 Task: Look for space in Wasco, United States from 26th August, 2023 to 10th September, 2023 for 6 adults, 2 children in price range Rs.10000 to Rs.15000. Place can be entire place or shared room with 6 bedrooms having 6 beds and 6 bathrooms. Property type can be house, flat, guest house. Amenities needed are: wifi, TV, free parkinig on premises, gym, breakfast. Booking option can be shelf check-in. Required host language is English.
Action: Mouse moved to (417, 104)
Screenshot: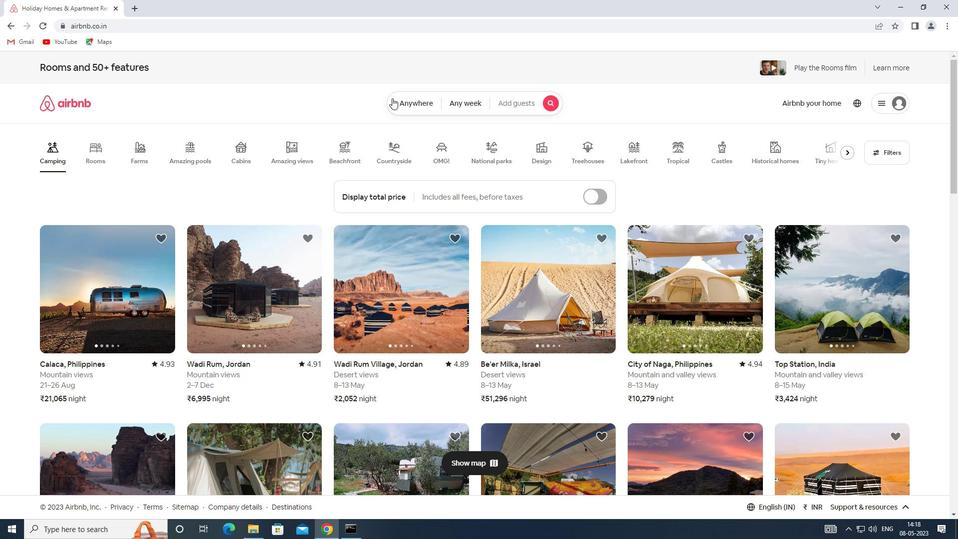 
Action: Mouse pressed left at (417, 104)
Screenshot: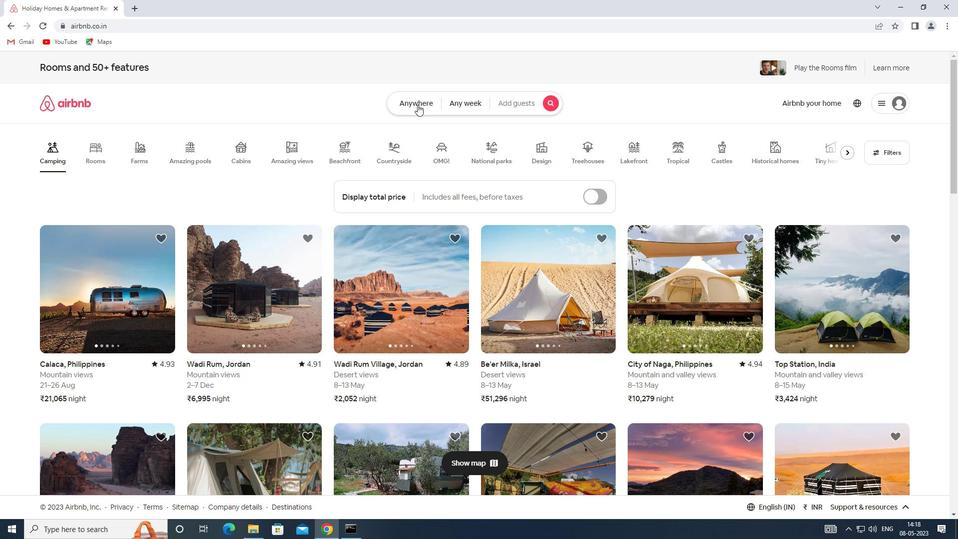
Action: Mouse moved to (318, 139)
Screenshot: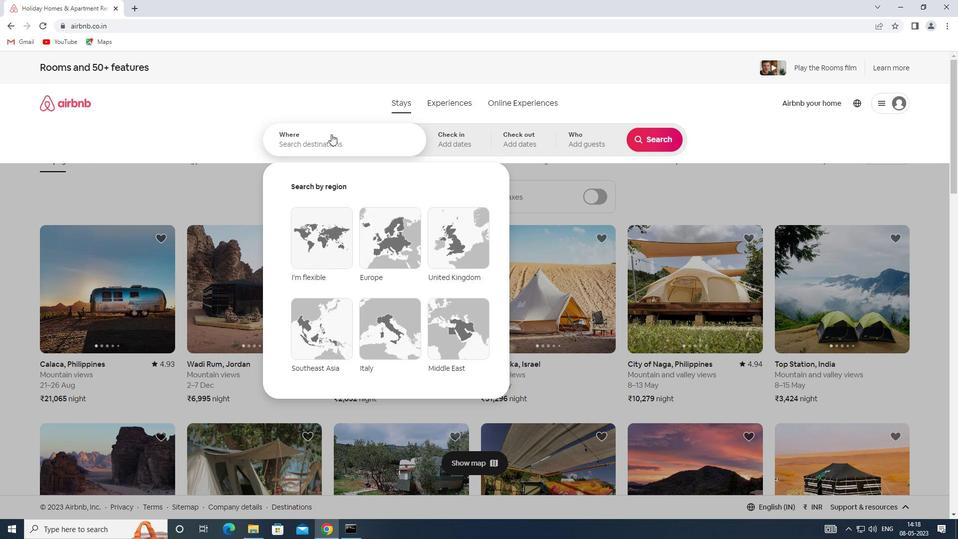 
Action: Mouse pressed left at (318, 139)
Screenshot: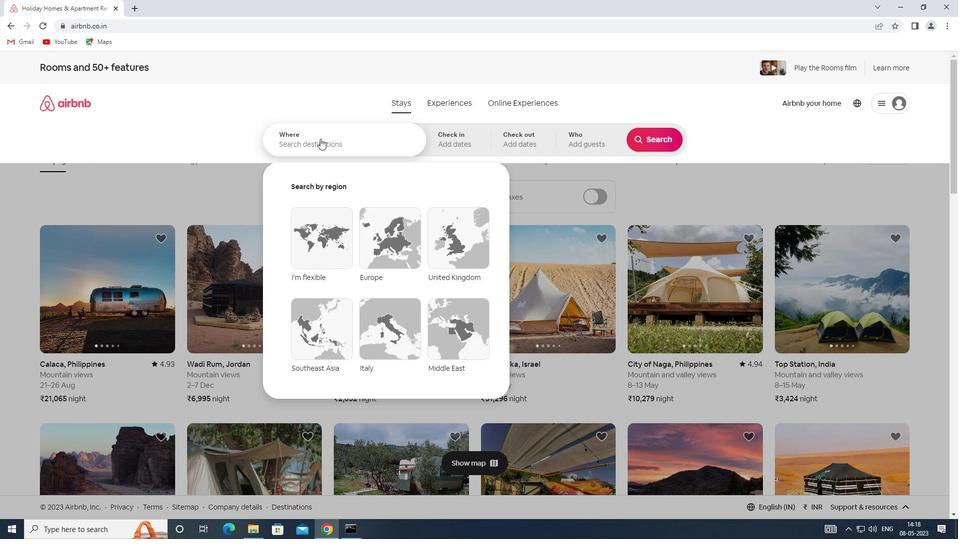 
Action: Key pressed <Key.shift>SPACE<Key.space>IN<Key.space><Key.shift>WASCO,<Key.shift>UNITED<Key.space>N<Key.backspace><Key.space><Key.backspace><Key.shift>STATES
Screenshot: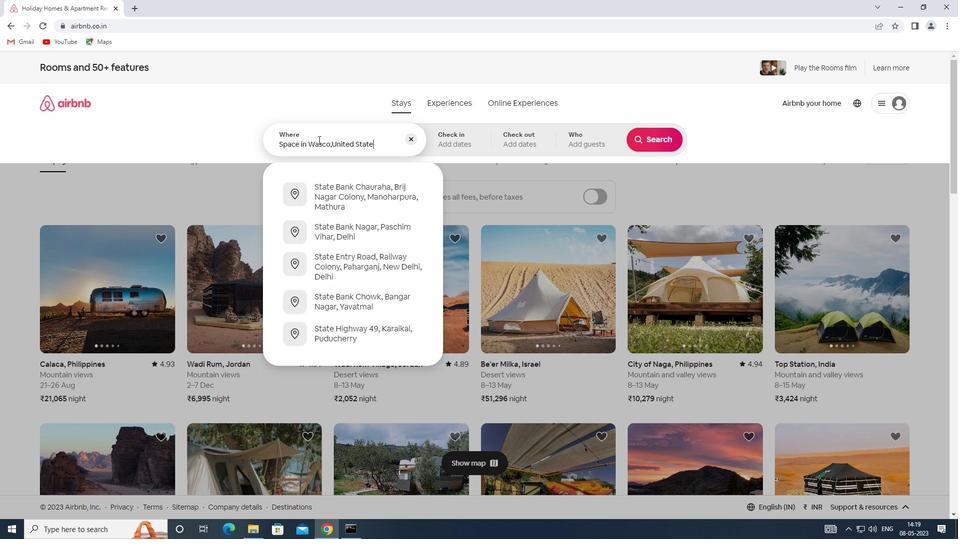 
Action: Mouse moved to (456, 147)
Screenshot: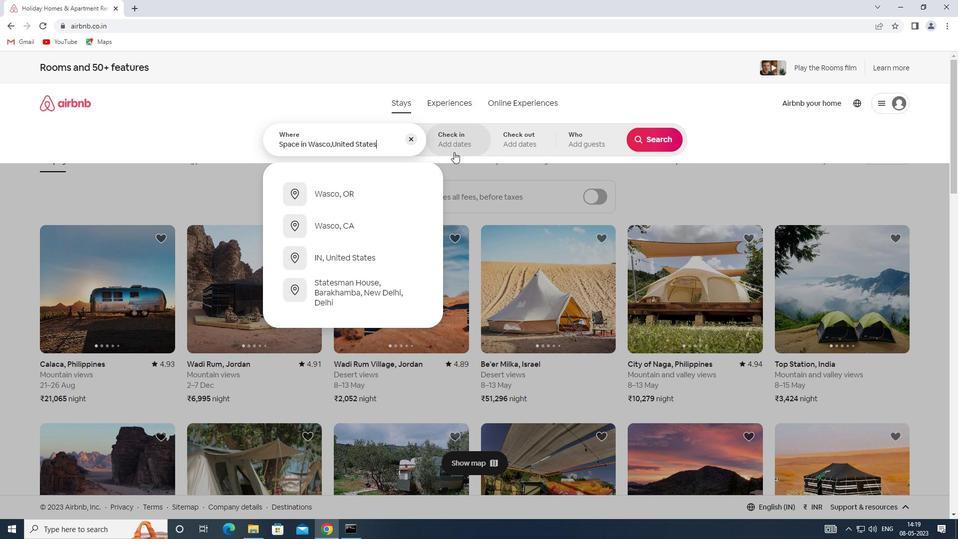 
Action: Mouse pressed left at (456, 147)
Screenshot: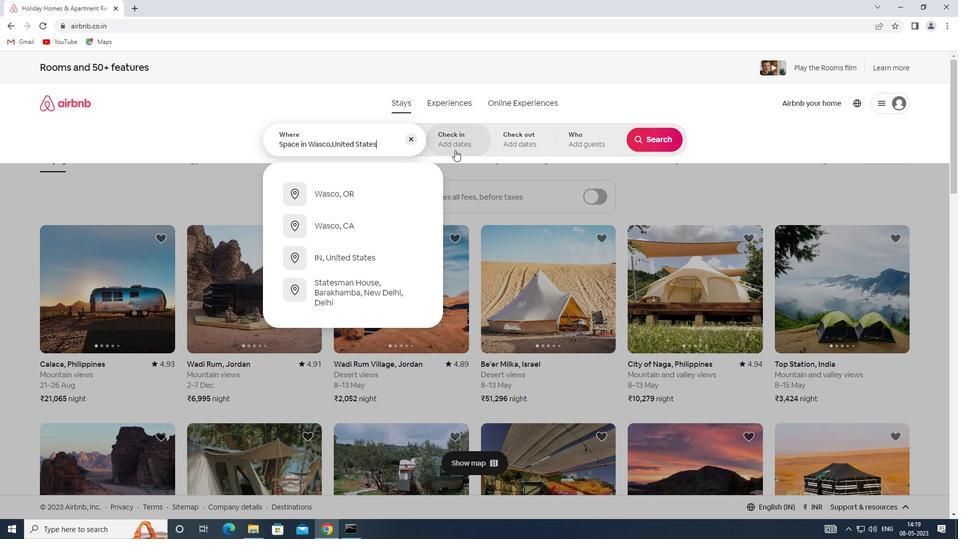 
Action: Mouse moved to (653, 222)
Screenshot: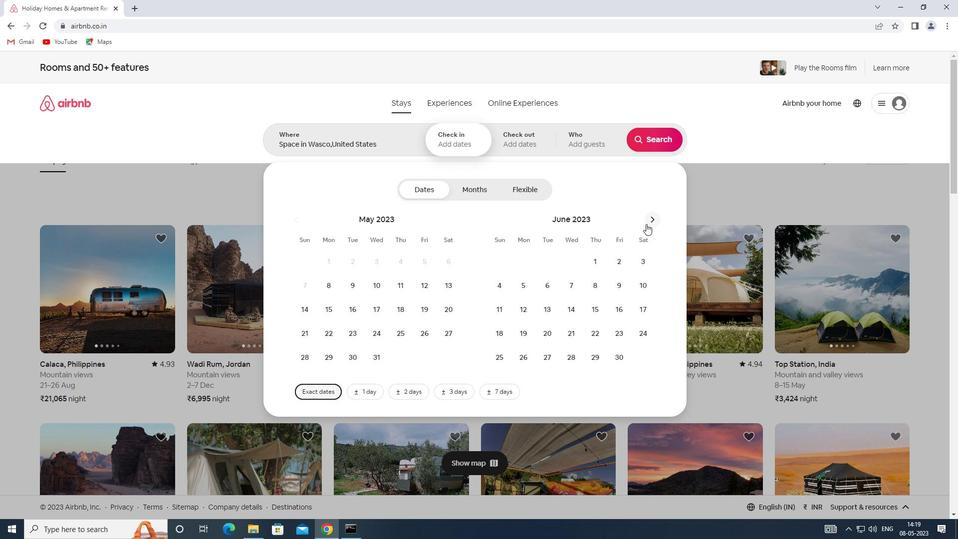 
Action: Mouse pressed left at (653, 222)
Screenshot: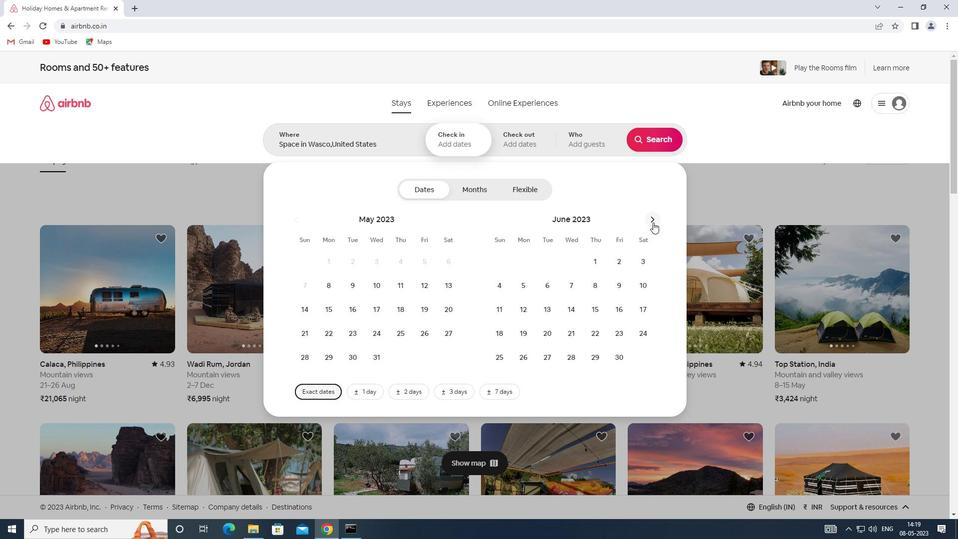 
Action: Mouse pressed left at (653, 222)
Screenshot: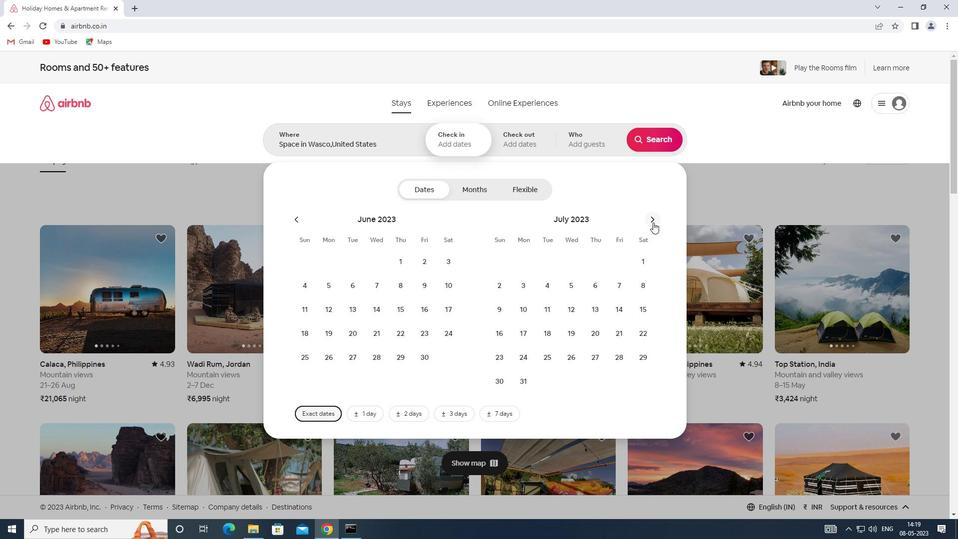 
Action: Mouse moved to (636, 337)
Screenshot: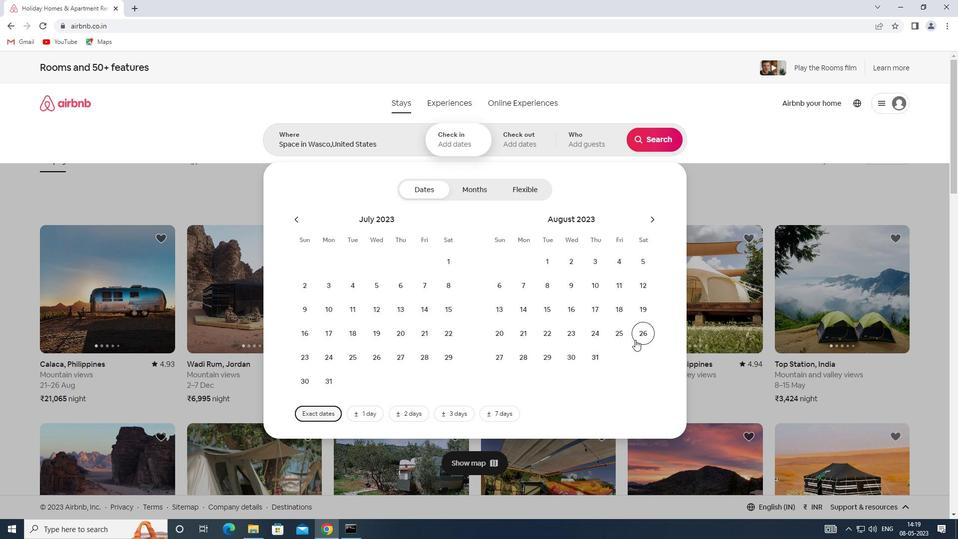 
Action: Mouse pressed left at (636, 337)
Screenshot: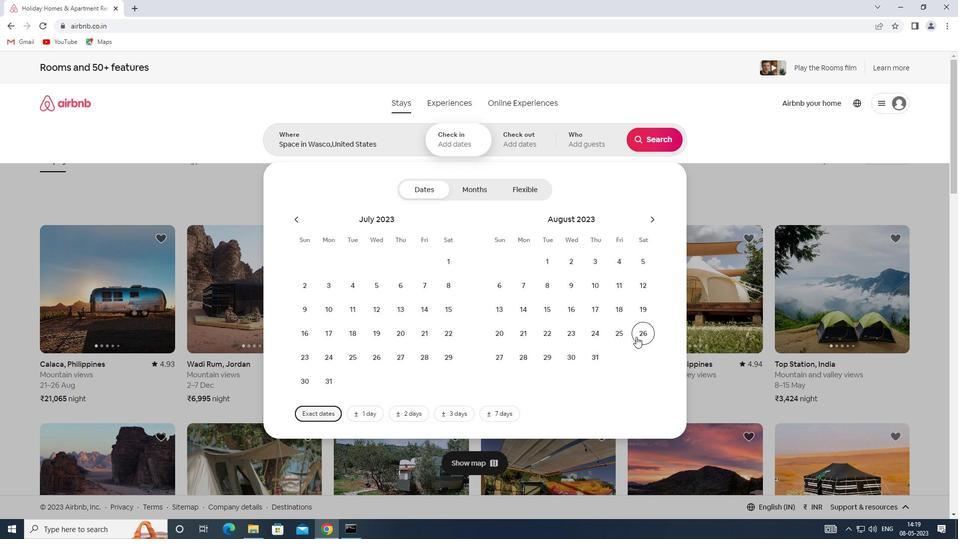 
Action: Mouse moved to (650, 218)
Screenshot: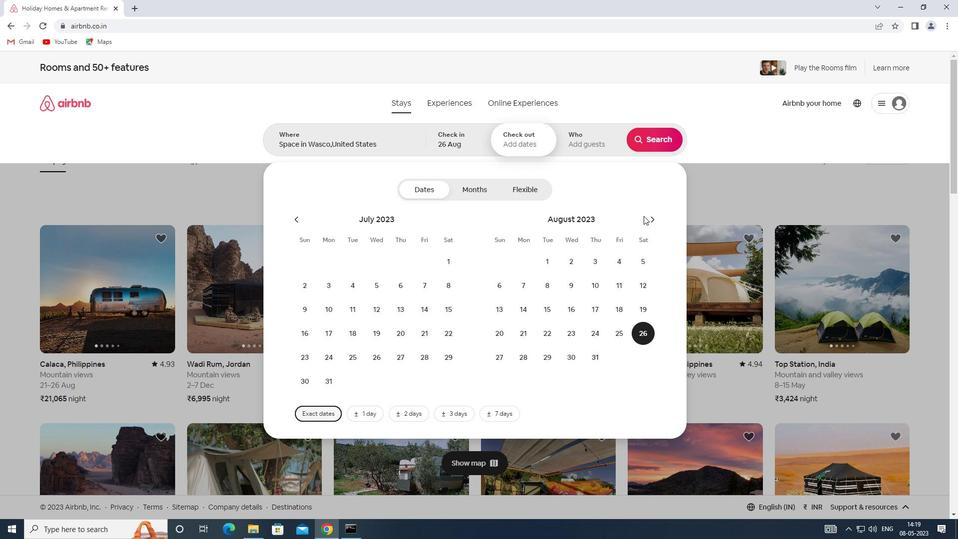 
Action: Mouse pressed left at (650, 218)
Screenshot: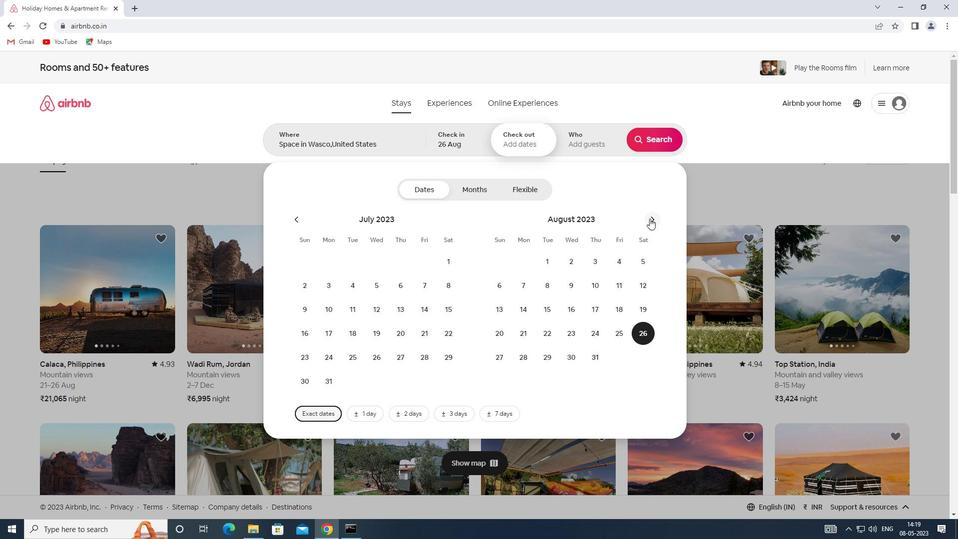 
Action: Mouse moved to (500, 308)
Screenshot: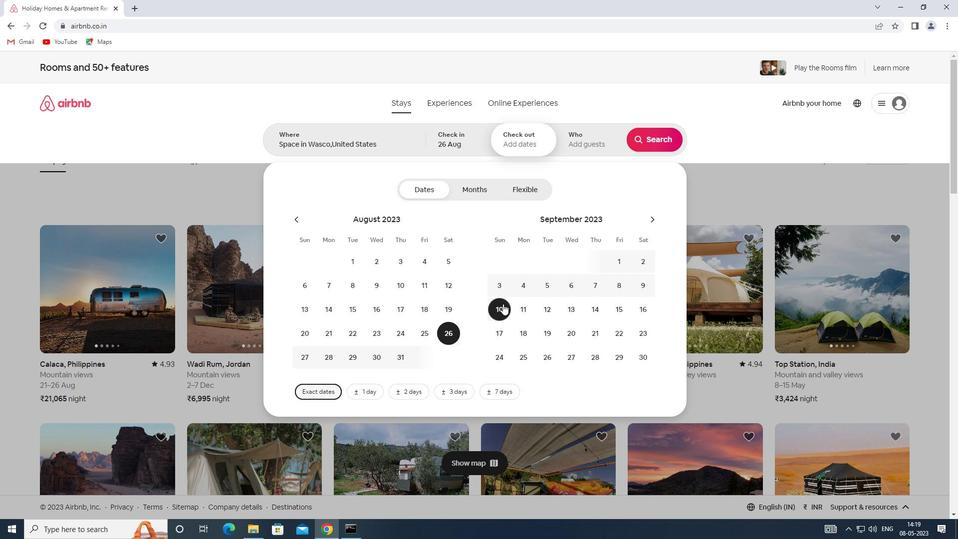 
Action: Mouse pressed left at (500, 308)
Screenshot: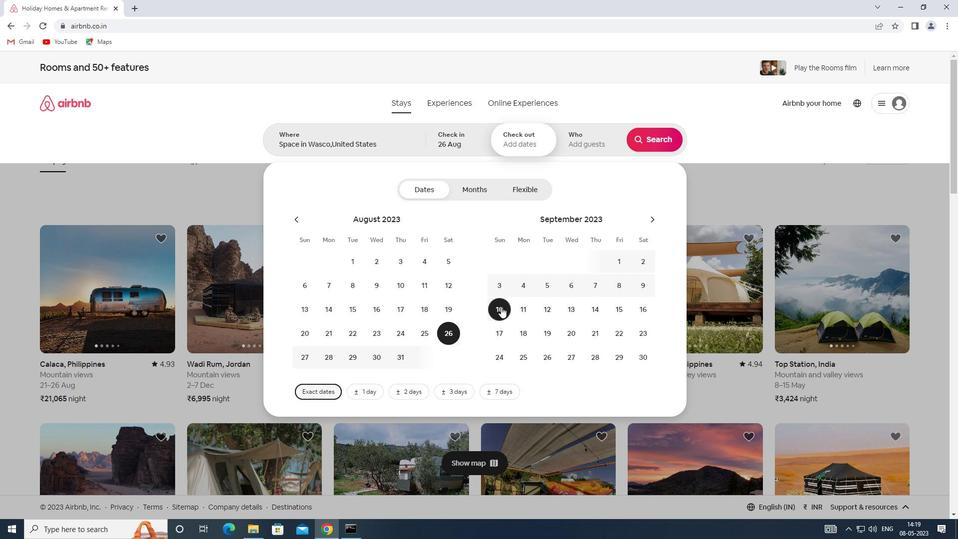 
Action: Mouse moved to (572, 139)
Screenshot: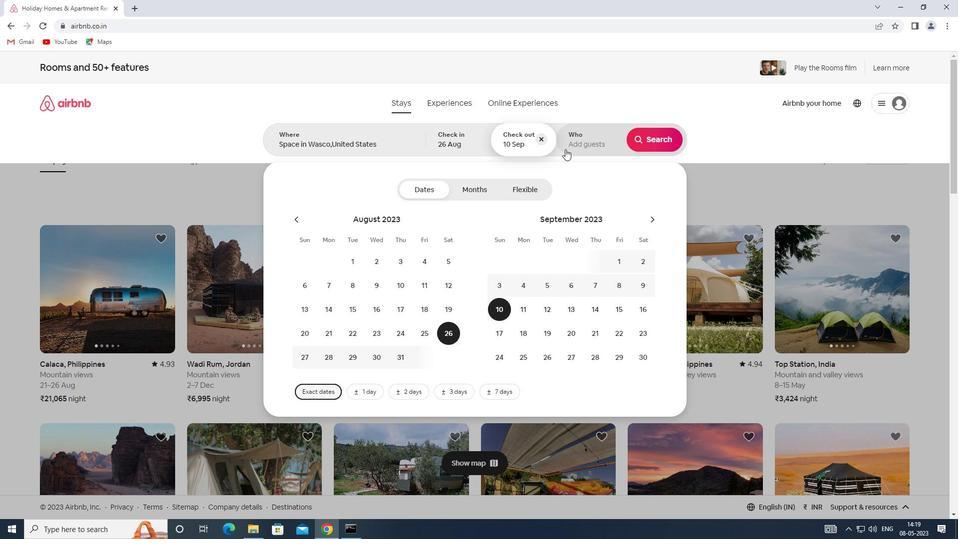 
Action: Mouse pressed left at (572, 139)
Screenshot: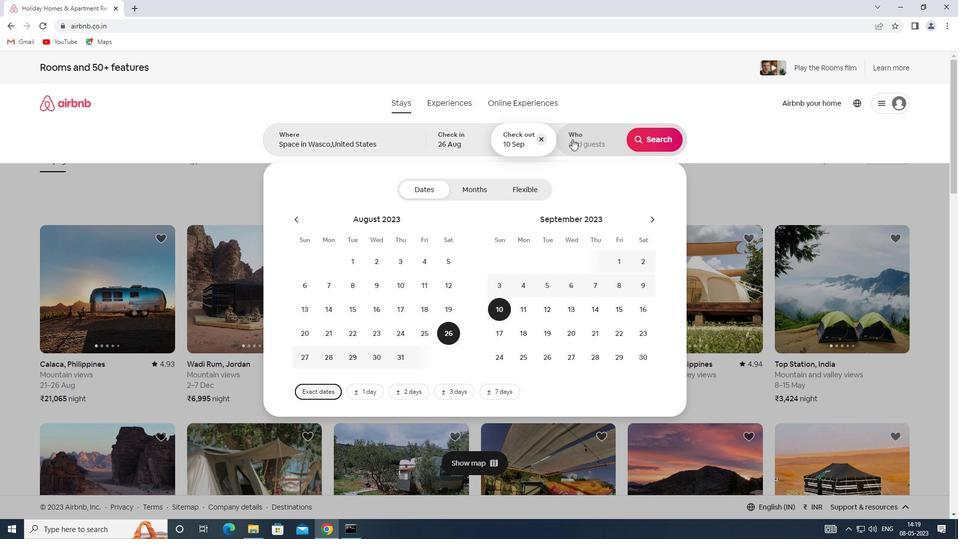 
Action: Mouse moved to (654, 188)
Screenshot: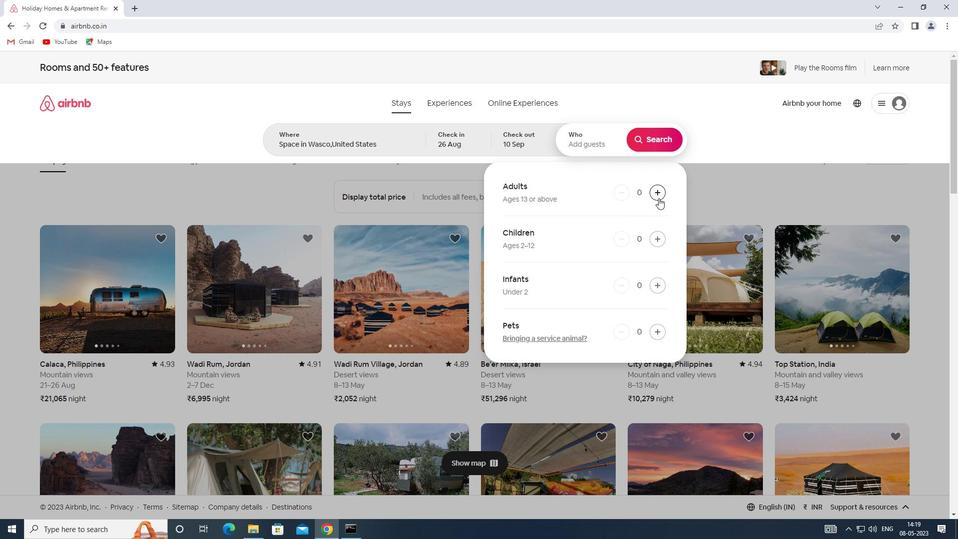 
Action: Mouse pressed left at (654, 188)
Screenshot: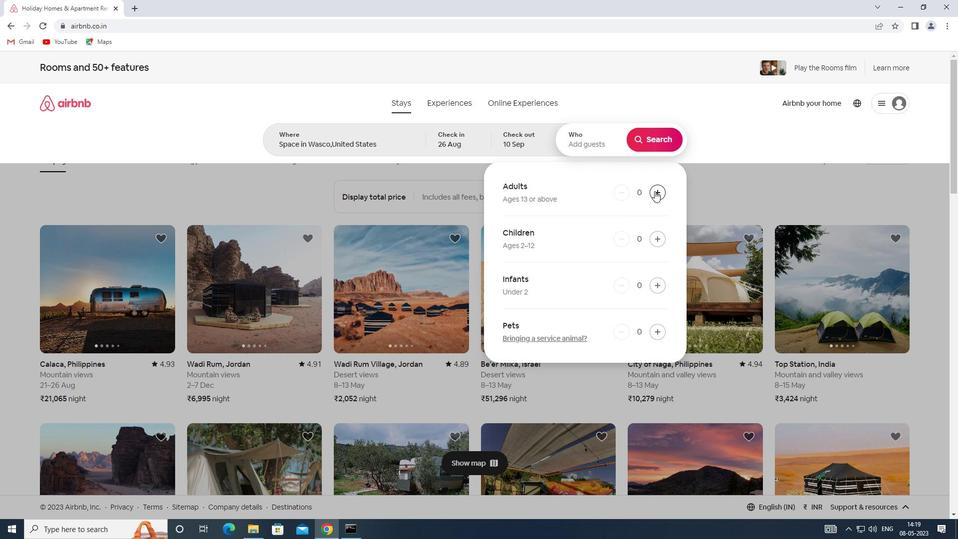 
Action: Mouse pressed left at (654, 188)
Screenshot: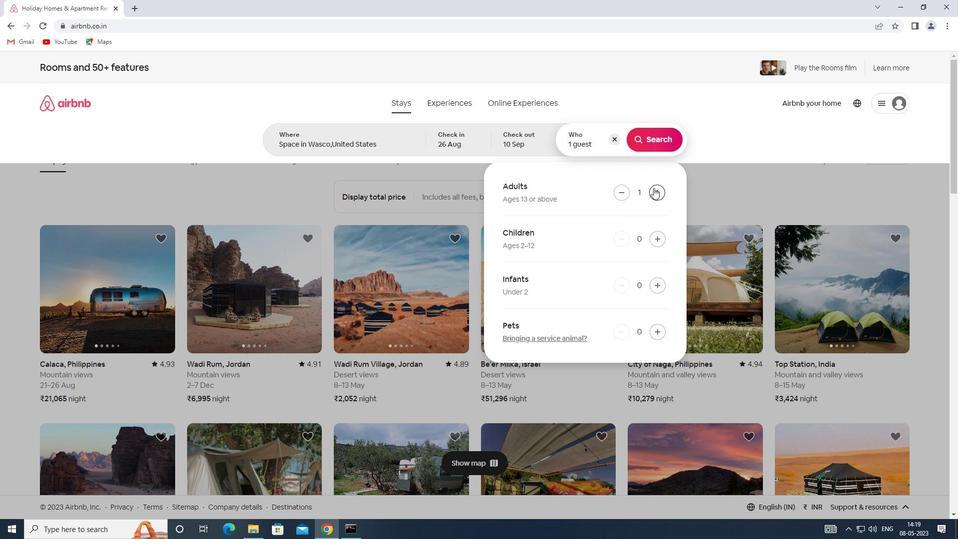
Action: Mouse pressed left at (654, 188)
Screenshot: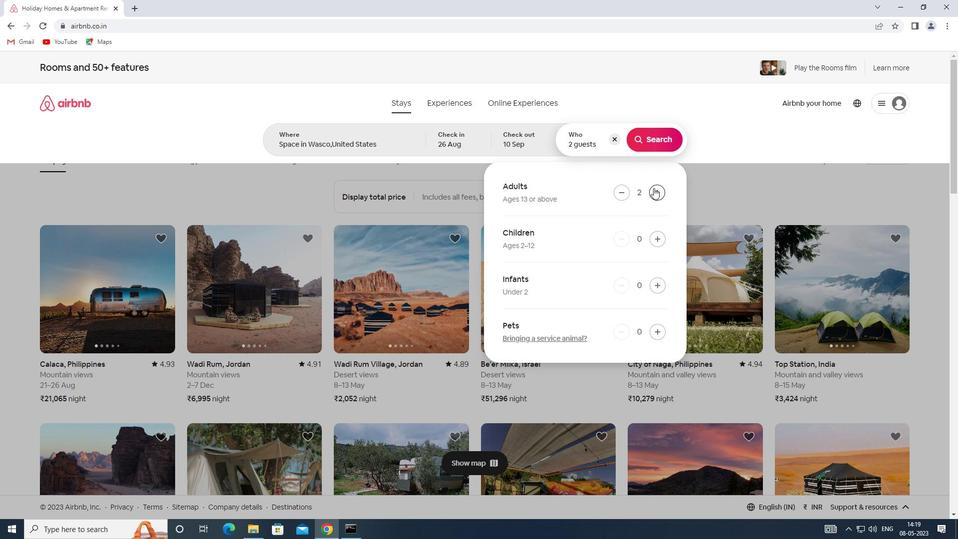 
Action: Mouse pressed left at (654, 188)
Screenshot: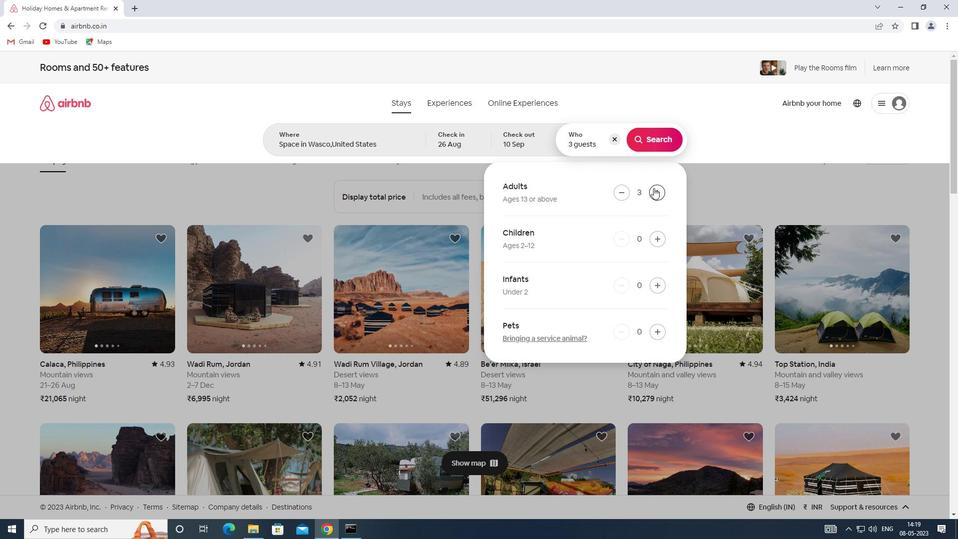 
Action: Mouse pressed left at (654, 188)
Screenshot: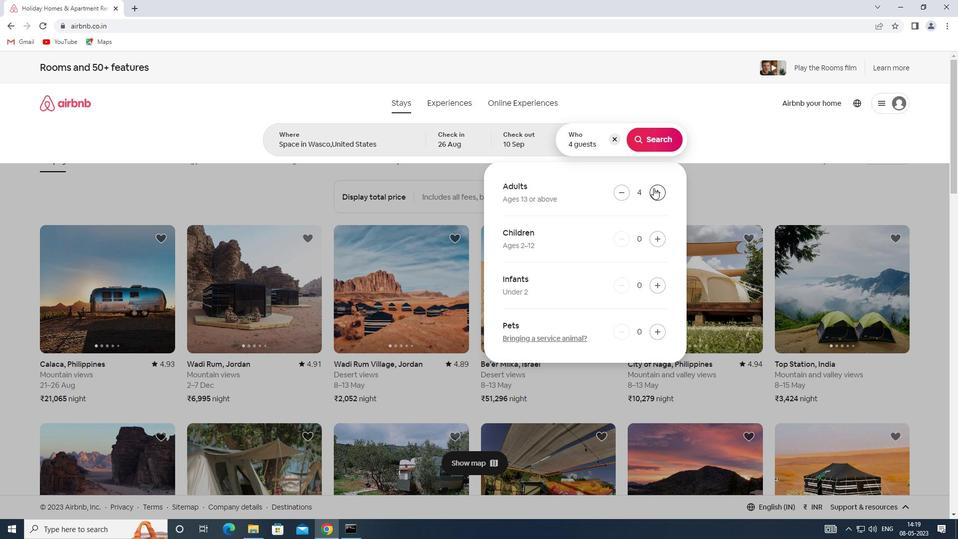 
Action: Mouse pressed left at (654, 188)
Screenshot: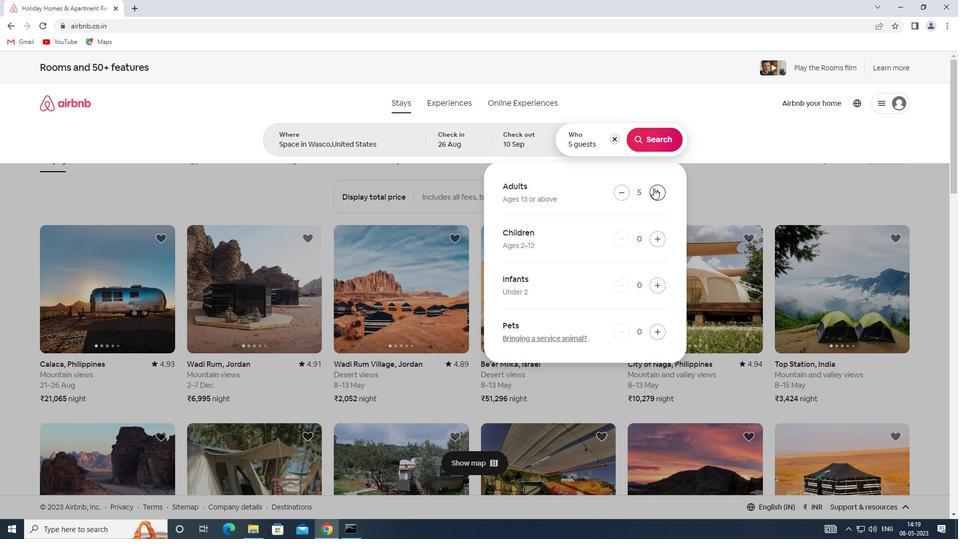 
Action: Mouse moved to (654, 239)
Screenshot: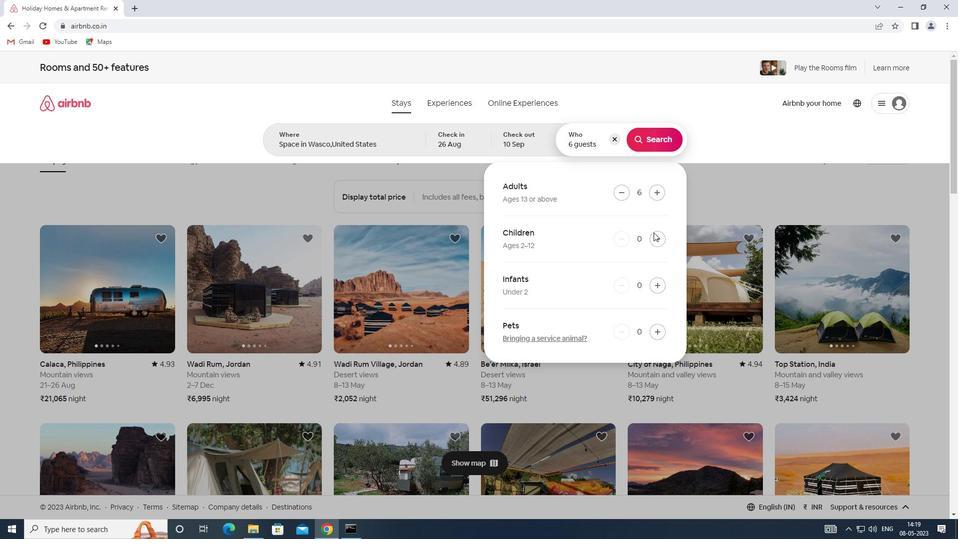 
Action: Mouse pressed left at (654, 239)
Screenshot: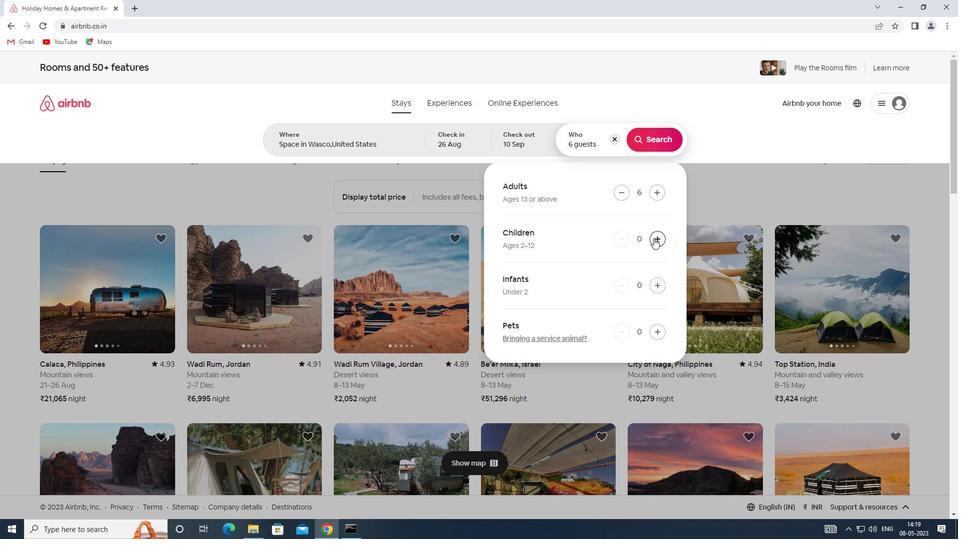 
Action: Mouse pressed left at (654, 239)
Screenshot: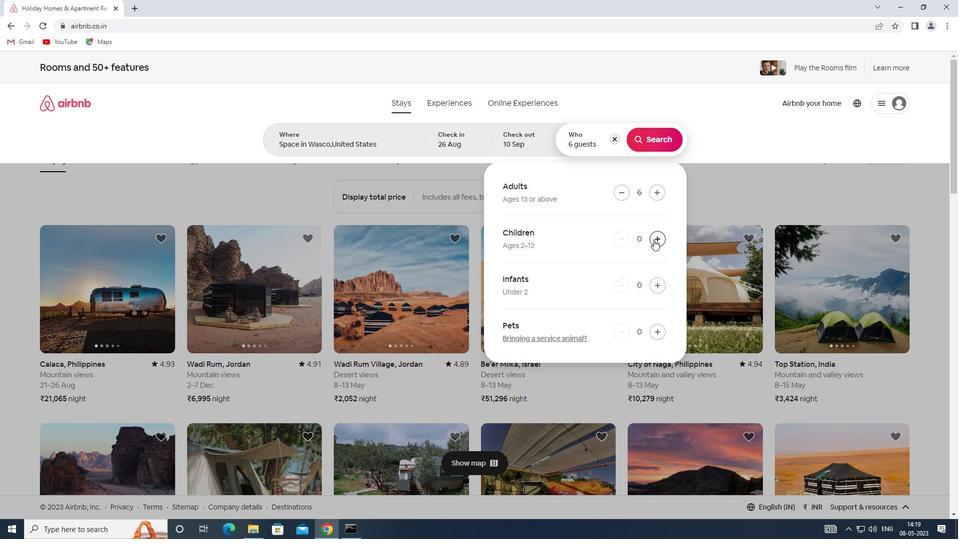 
Action: Mouse moved to (646, 141)
Screenshot: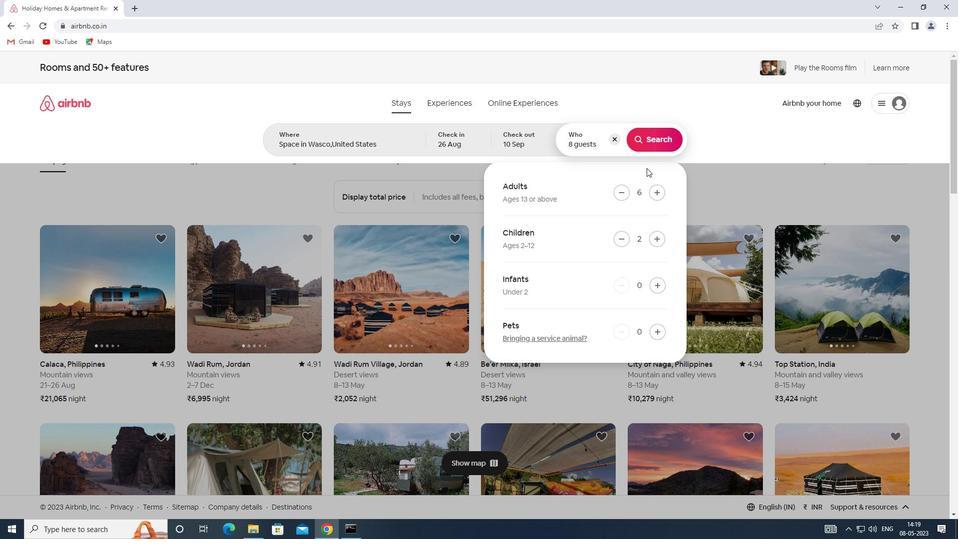 
Action: Mouse pressed left at (646, 141)
Screenshot: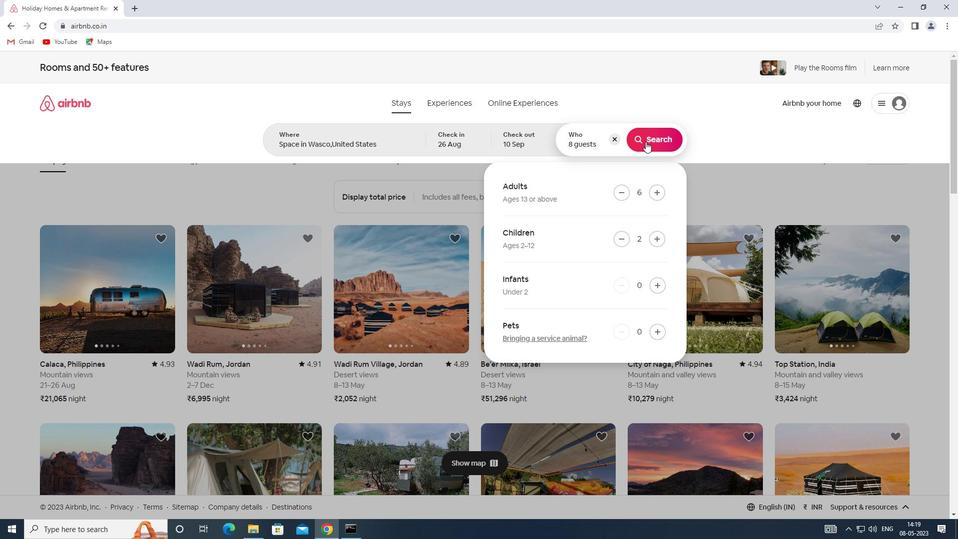 
Action: Mouse moved to (919, 117)
Screenshot: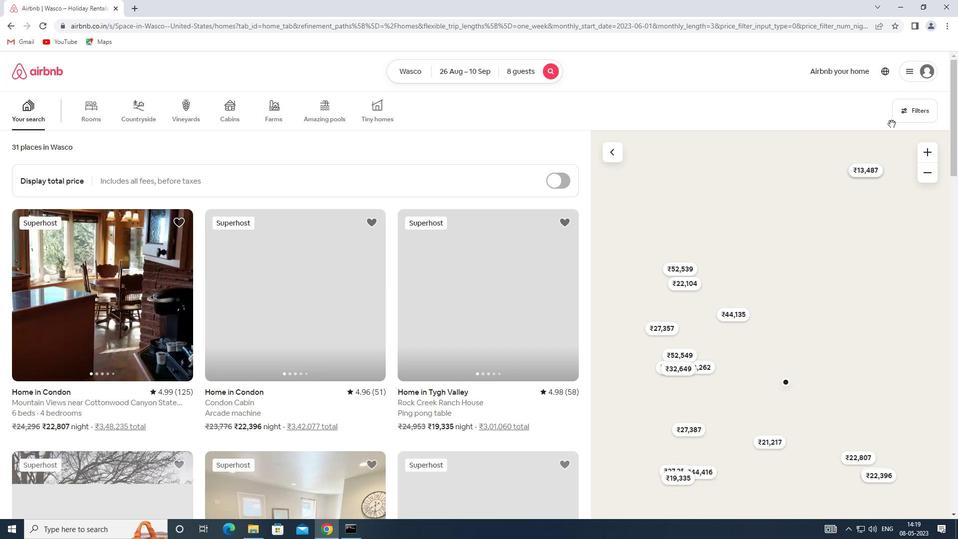 
Action: Mouse pressed left at (919, 117)
Screenshot: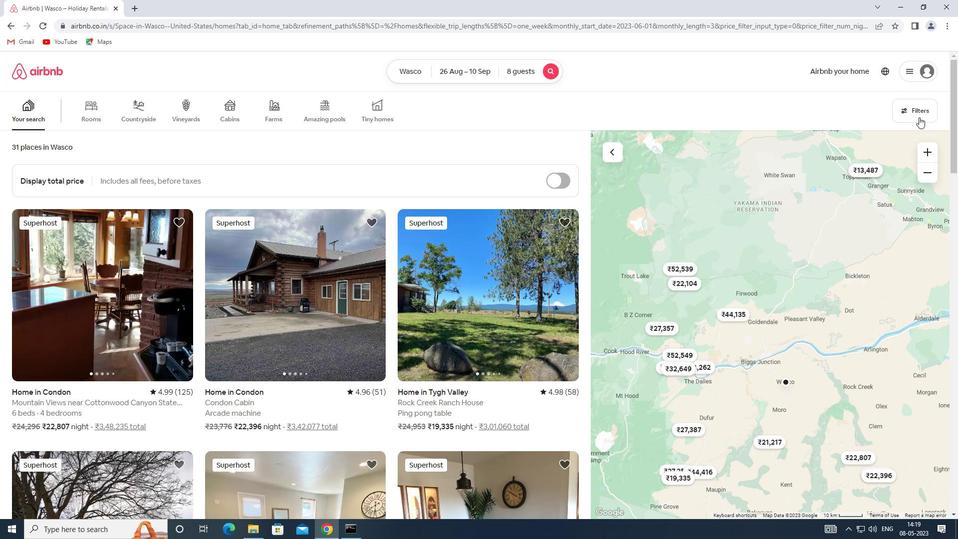 
Action: Mouse moved to (349, 357)
Screenshot: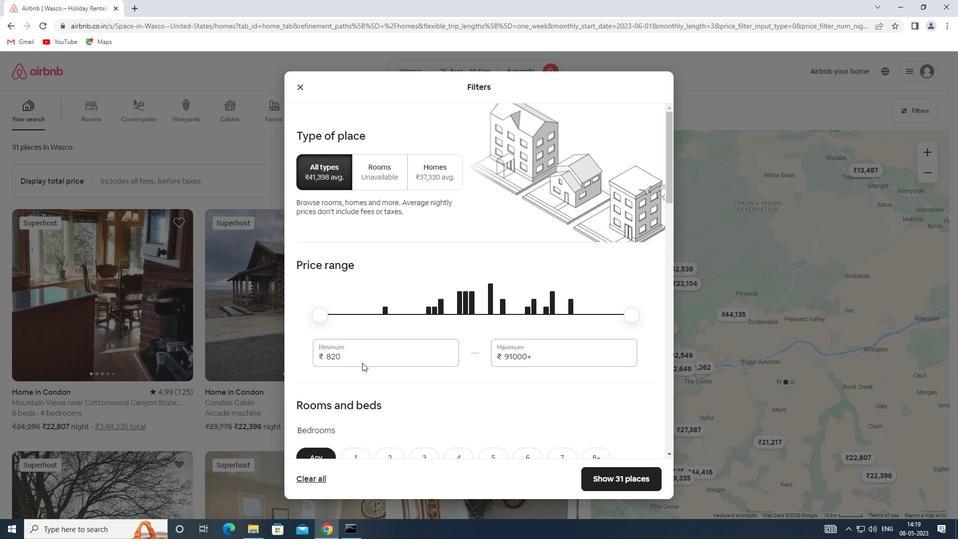 
Action: Mouse pressed left at (349, 357)
Screenshot: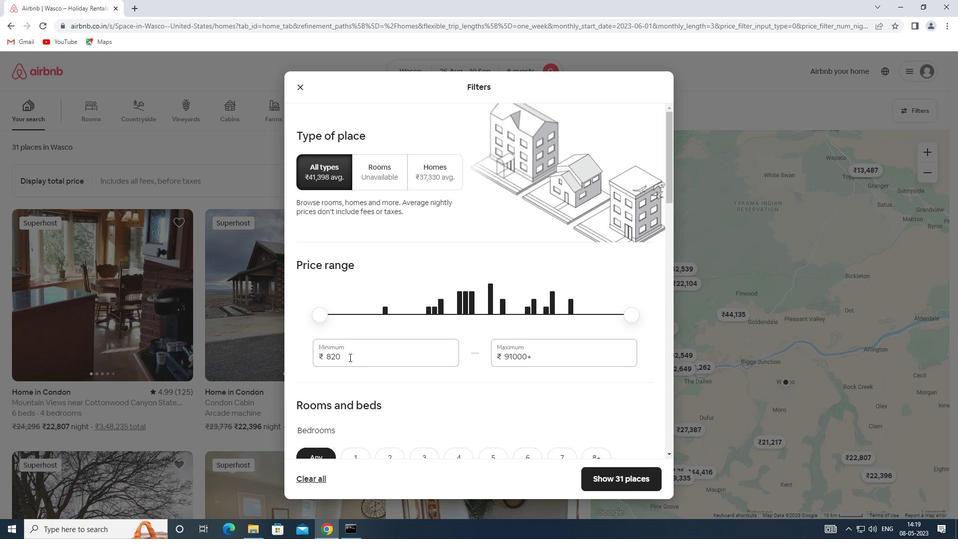 
Action: Mouse moved to (306, 358)
Screenshot: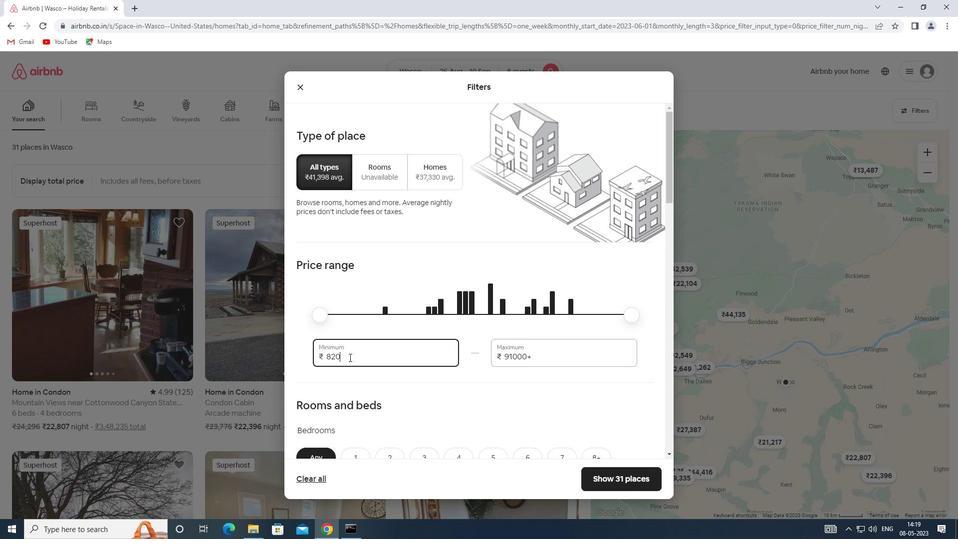 
Action: Key pressed 10000
Screenshot: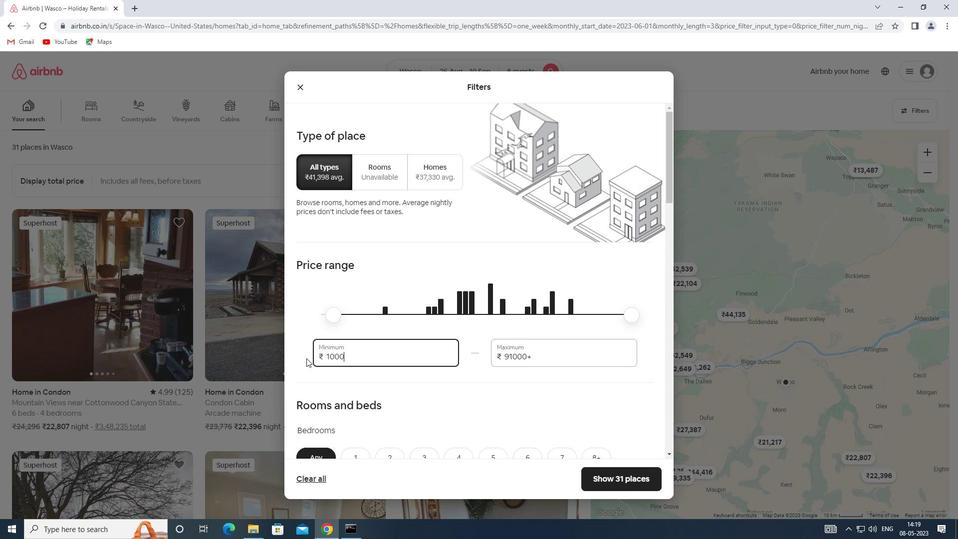 
Action: Mouse moved to (542, 357)
Screenshot: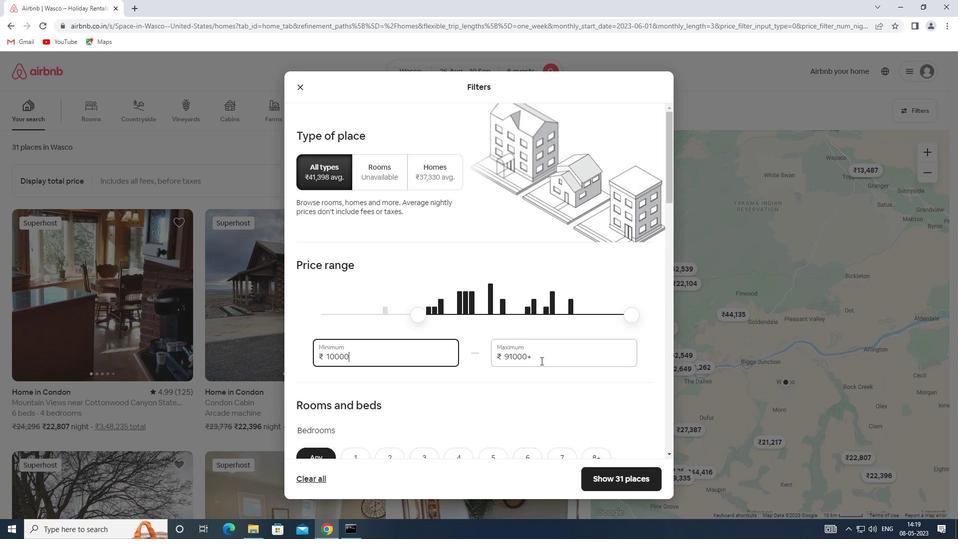 
Action: Mouse pressed left at (542, 357)
Screenshot: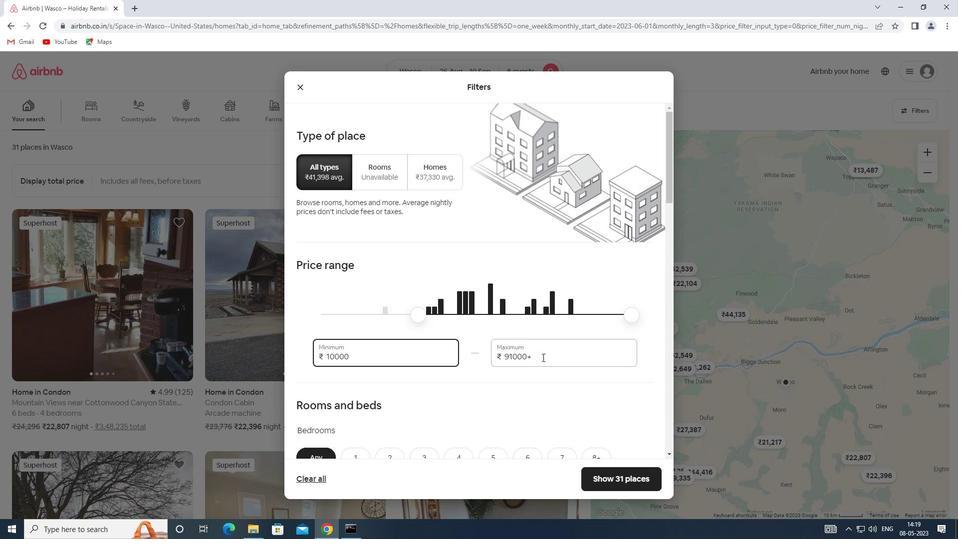 
Action: Mouse moved to (492, 359)
Screenshot: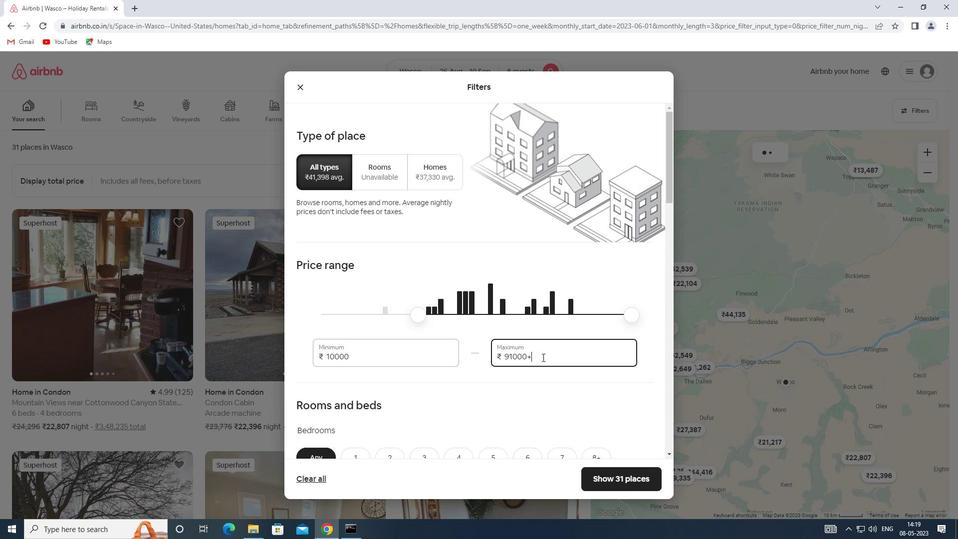 
Action: Key pressed 15000
Screenshot: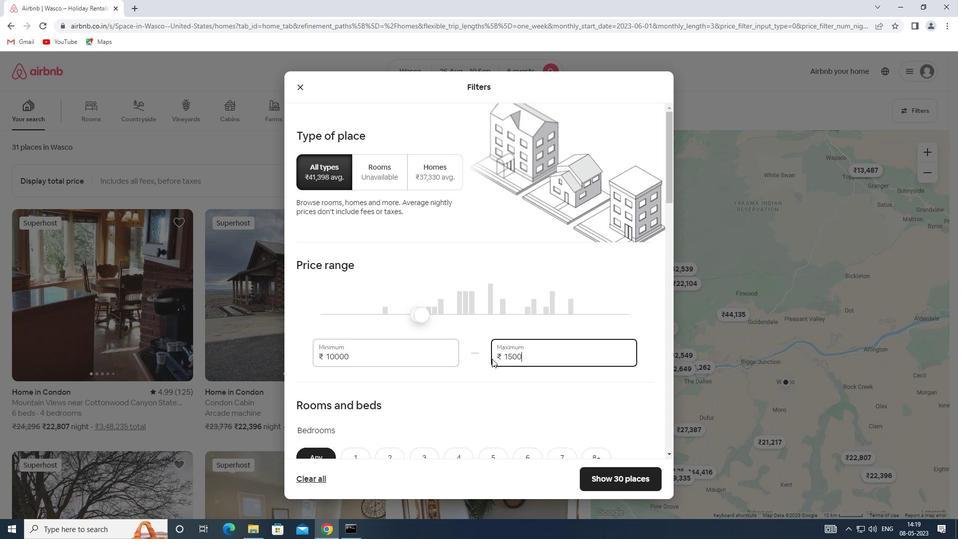 
Action: Mouse scrolled (492, 358) with delta (0, 0)
Screenshot: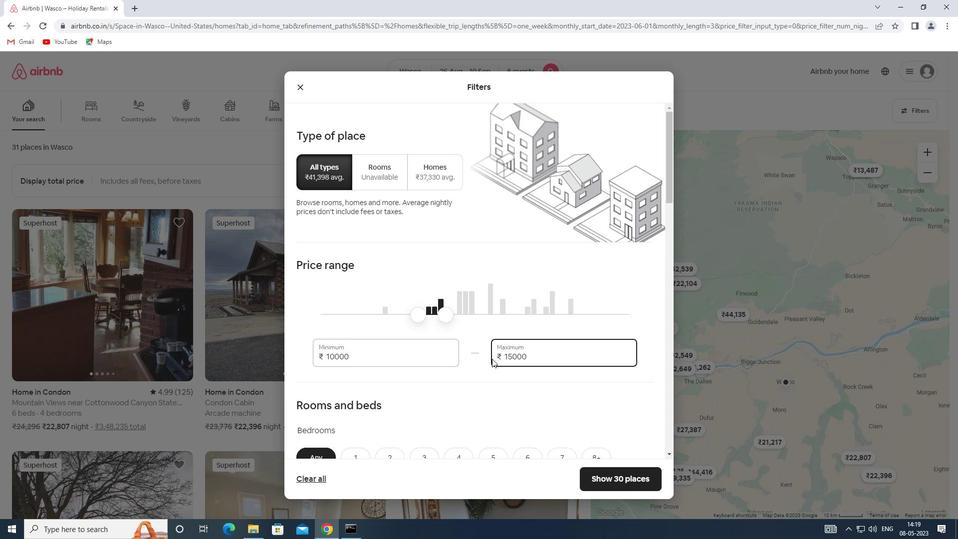 
Action: Mouse scrolled (492, 358) with delta (0, 0)
Screenshot: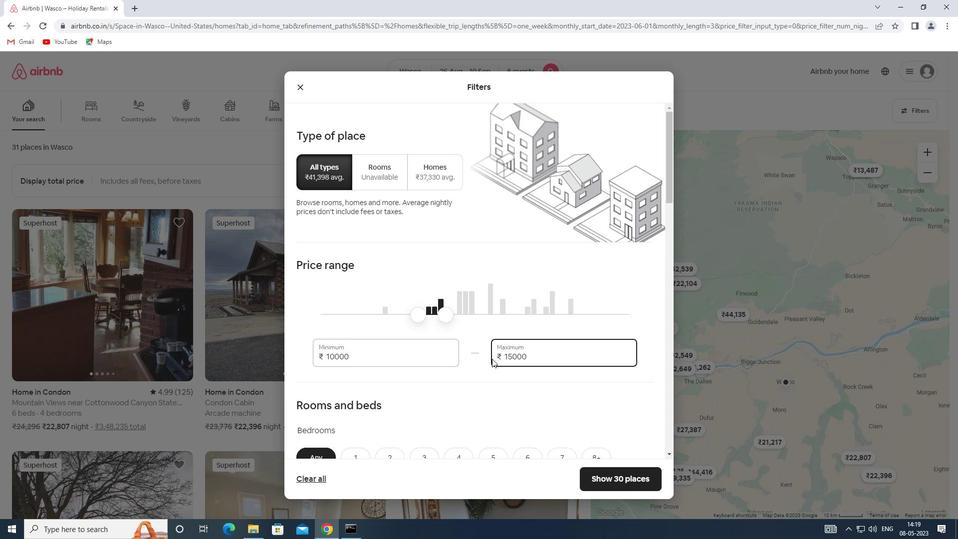 
Action: Mouse scrolled (492, 358) with delta (0, 0)
Screenshot: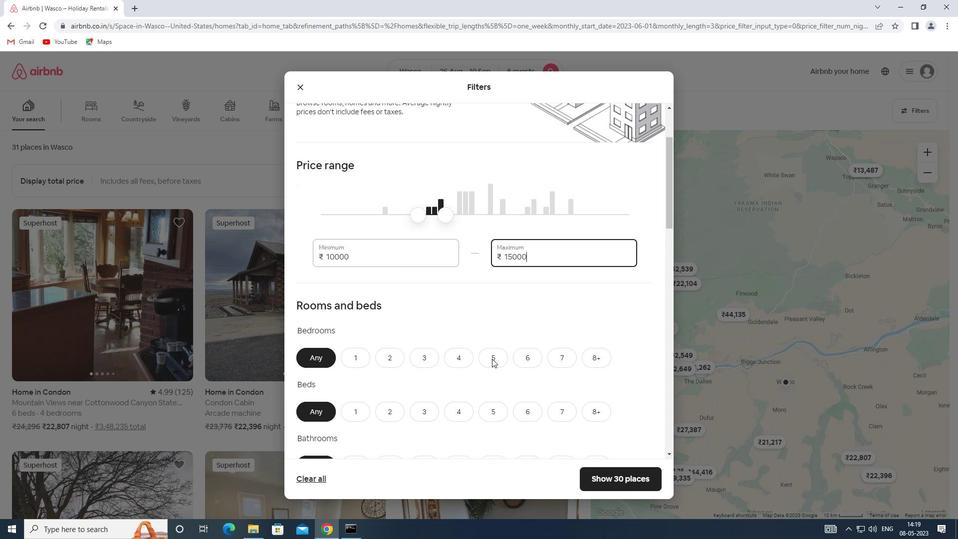 
Action: Mouse moved to (526, 310)
Screenshot: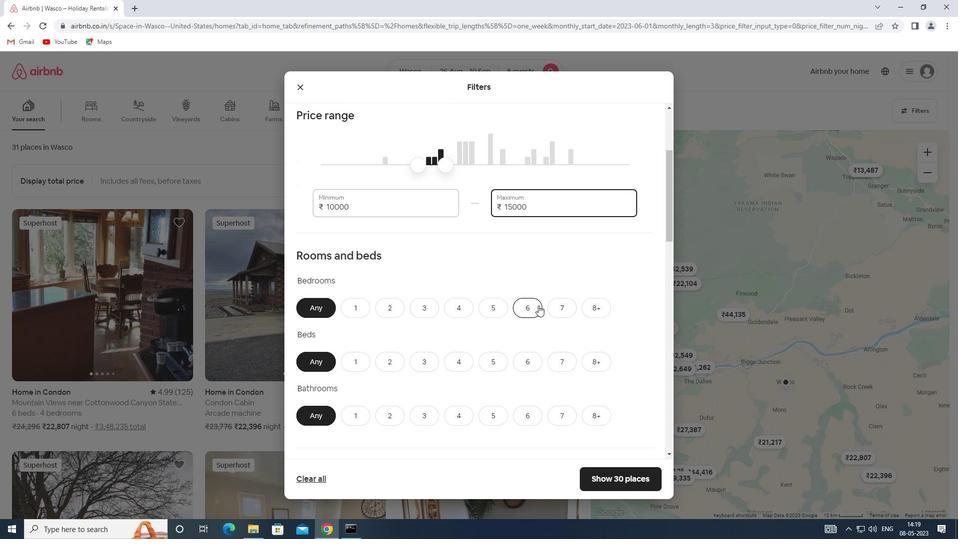 
Action: Mouse pressed left at (526, 310)
Screenshot: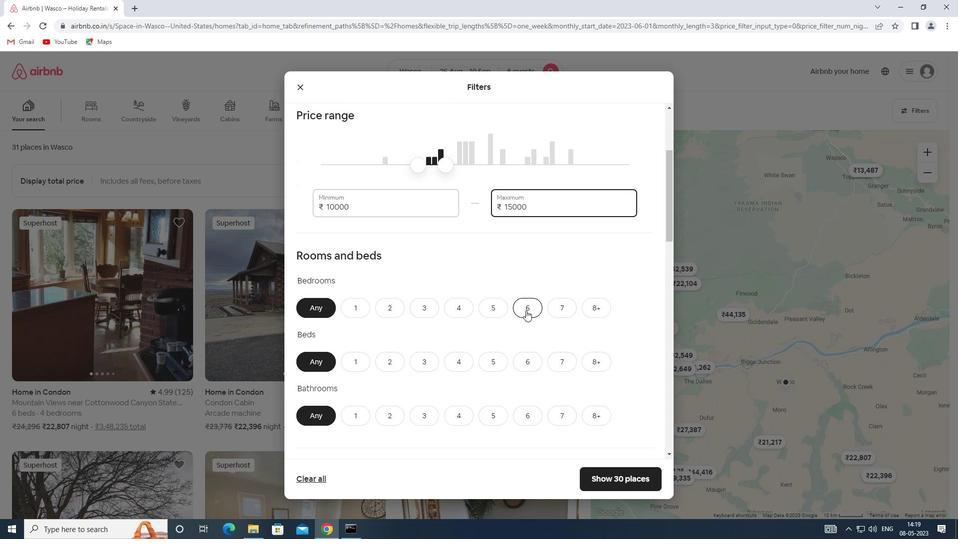 
Action: Mouse moved to (528, 361)
Screenshot: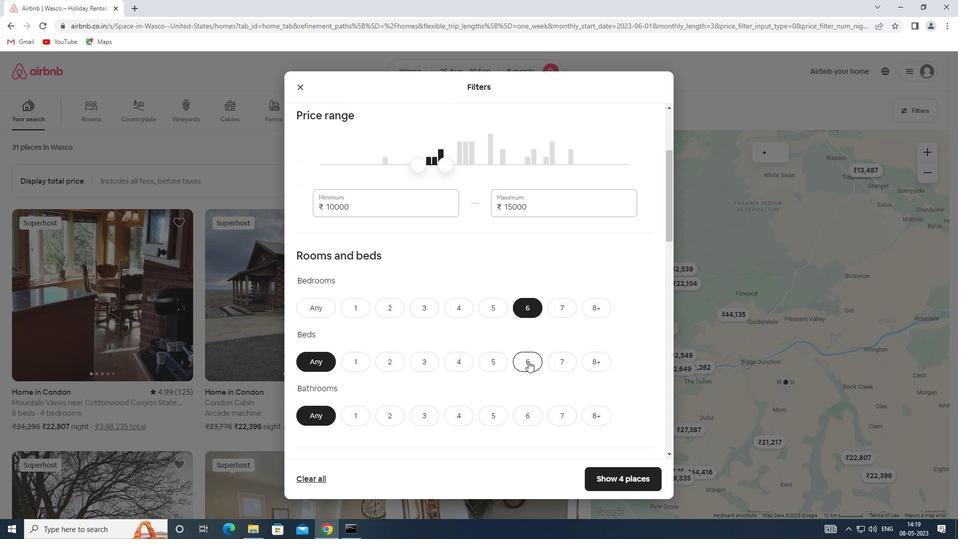 
Action: Mouse pressed left at (528, 361)
Screenshot: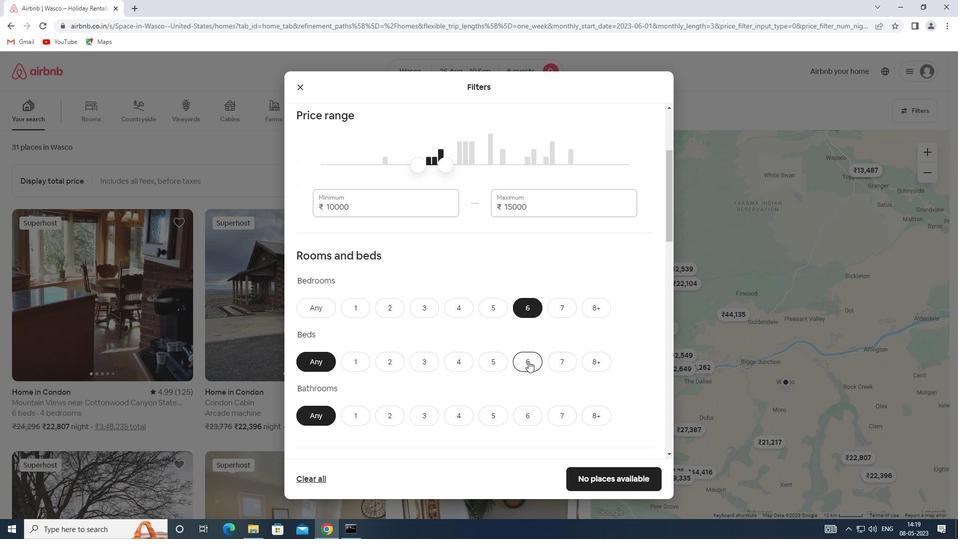 
Action: Mouse moved to (522, 413)
Screenshot: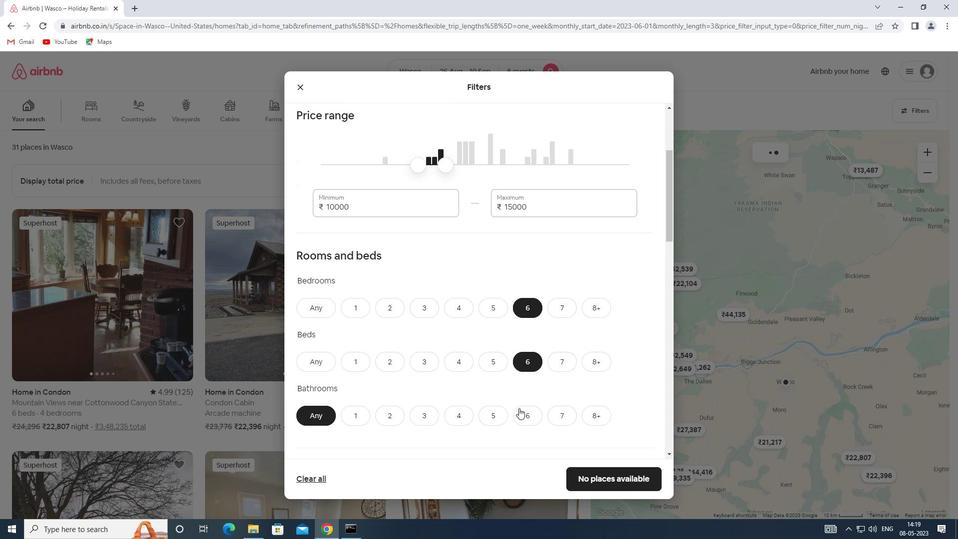 
Action: Mouse pressed left at (522, 413)
Screenshot: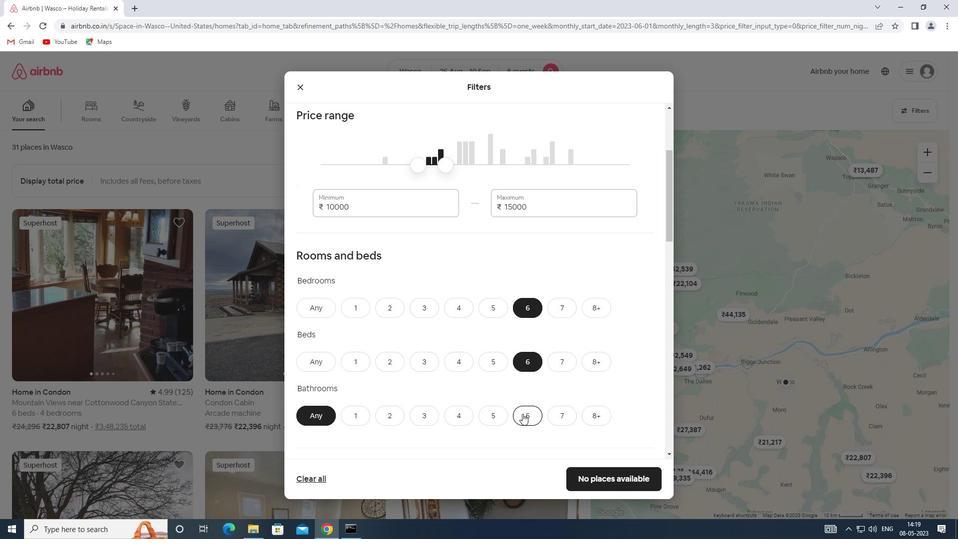 
Action: Mouse scrolled (522, 413) with delta (0, 0)
Screenshot: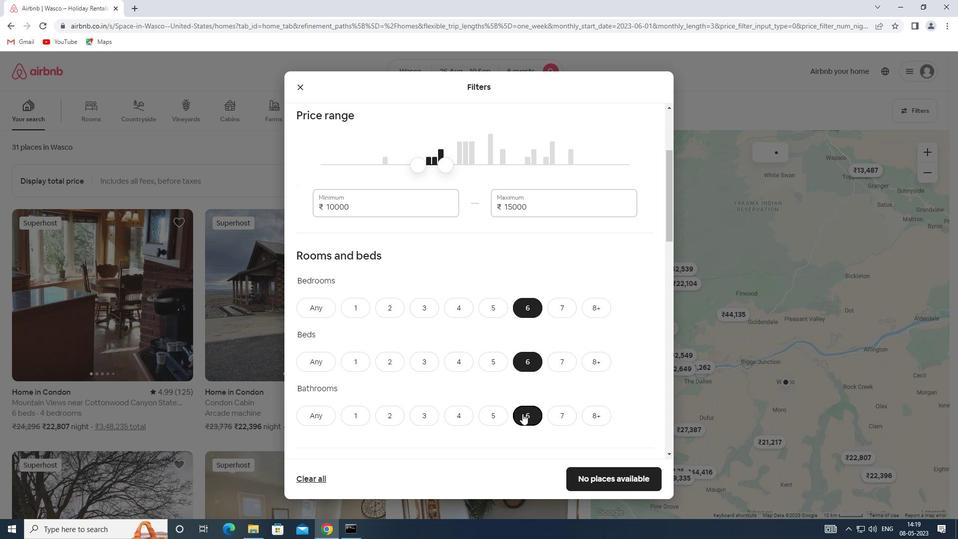 
Action: Mouse scrolled (522, 413) with delta (0, 0)
Screenshot: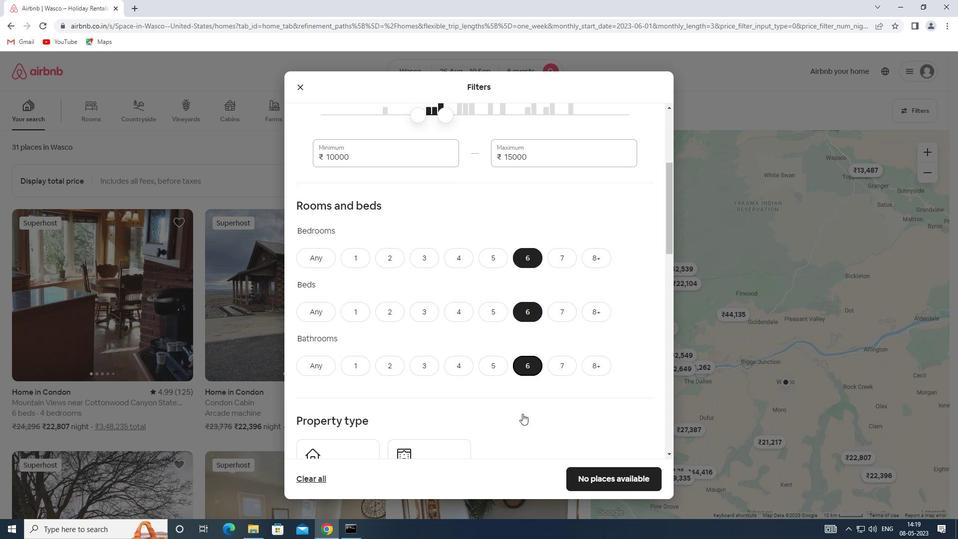 
Action: Mouse scrolled (522, 413) with delta (0, 0)
Screenshot: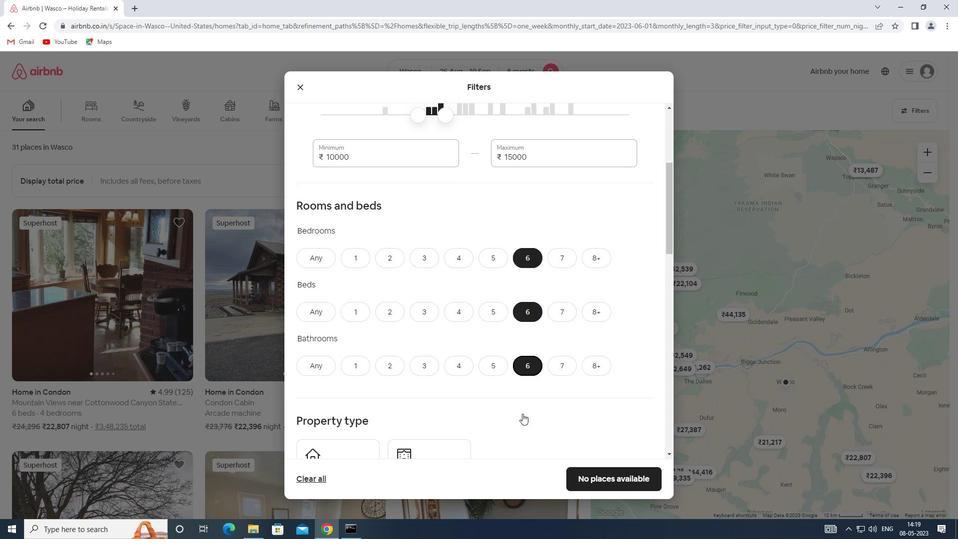 
Action: Mouse moved to (355, 390)
Screenshot: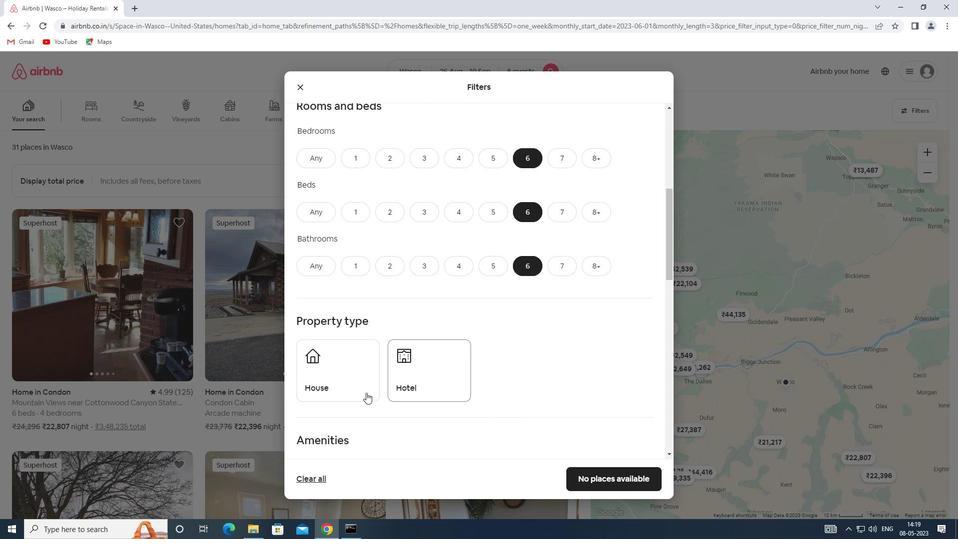 
Action: Mouse pressed left at (355, 390)
Screenshot: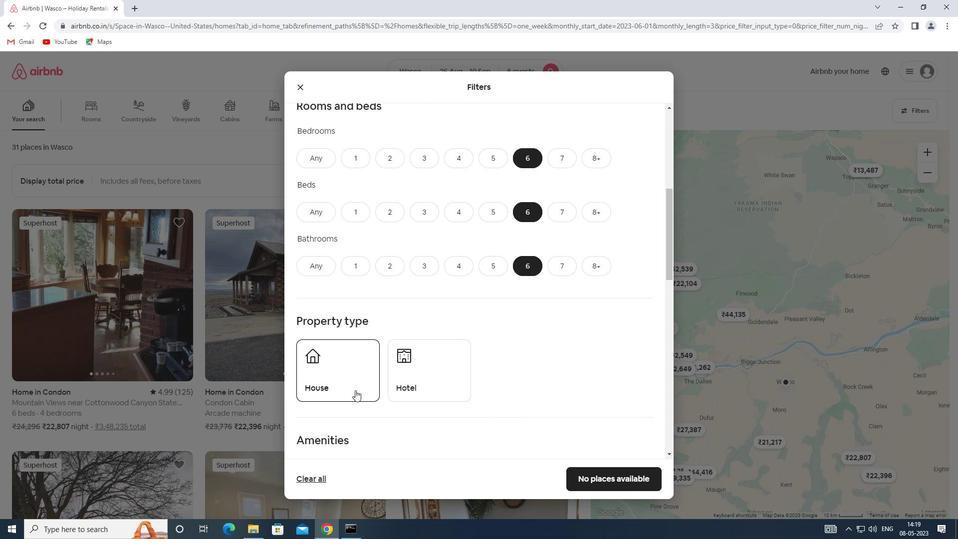 
Action: Mouse moved to (434, 381)
Screenshot: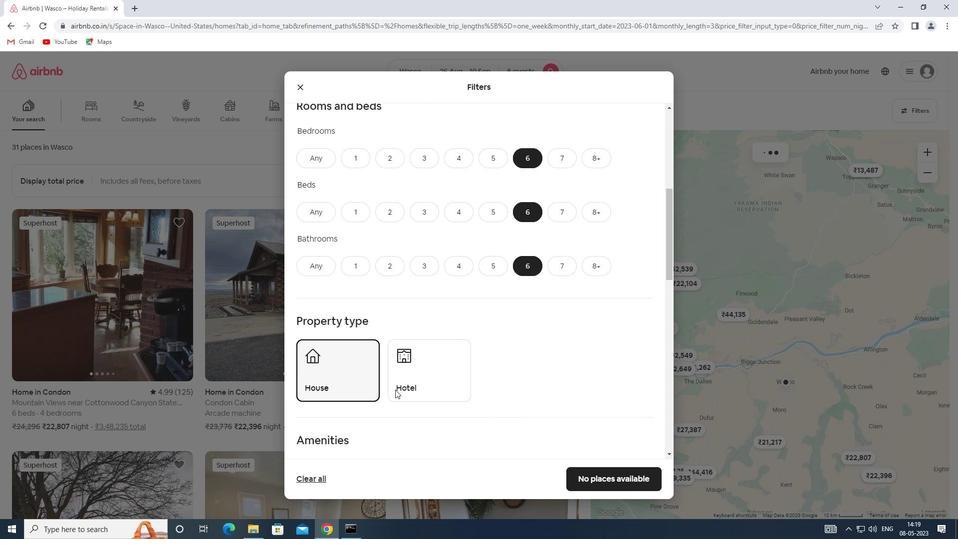 
Action: Mouse scrolled (434, 381) with delta (0, 0)
Screenshot: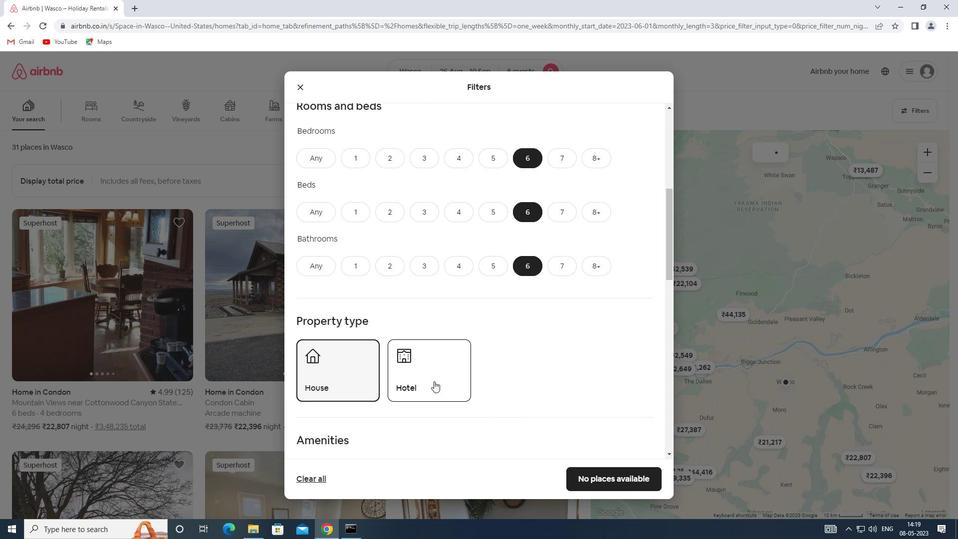 
Action: Mouse scrolled (434, 381) with delta (0, 0)
Screenshot: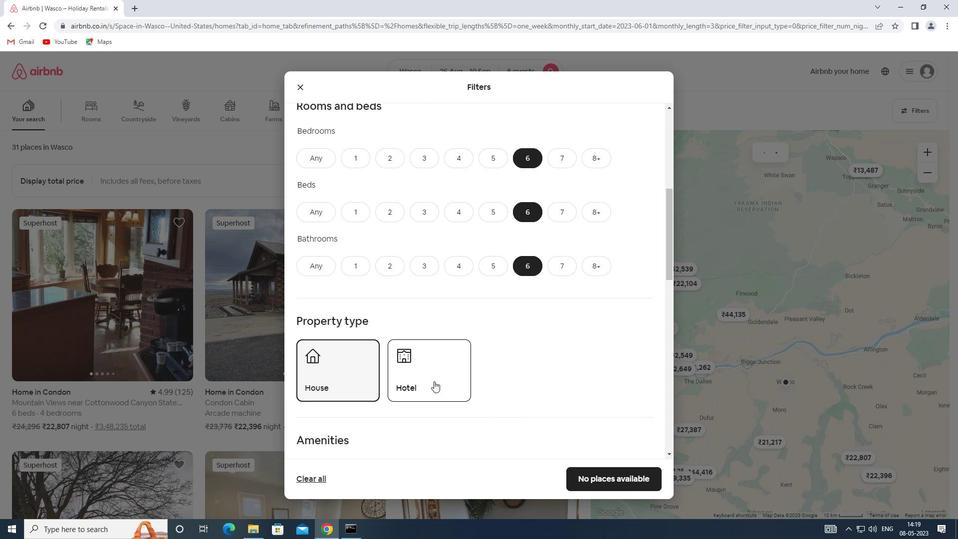 
Action: Mouse scrolled (434, 381) with delta (0, 0)
Screenshot: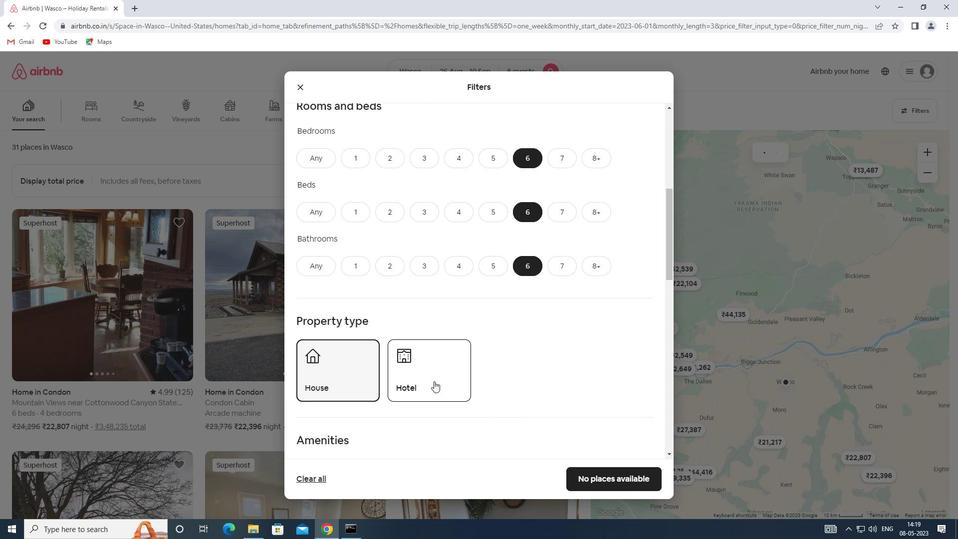 
Action: Mouse moved to (434, 381)
Screenshot: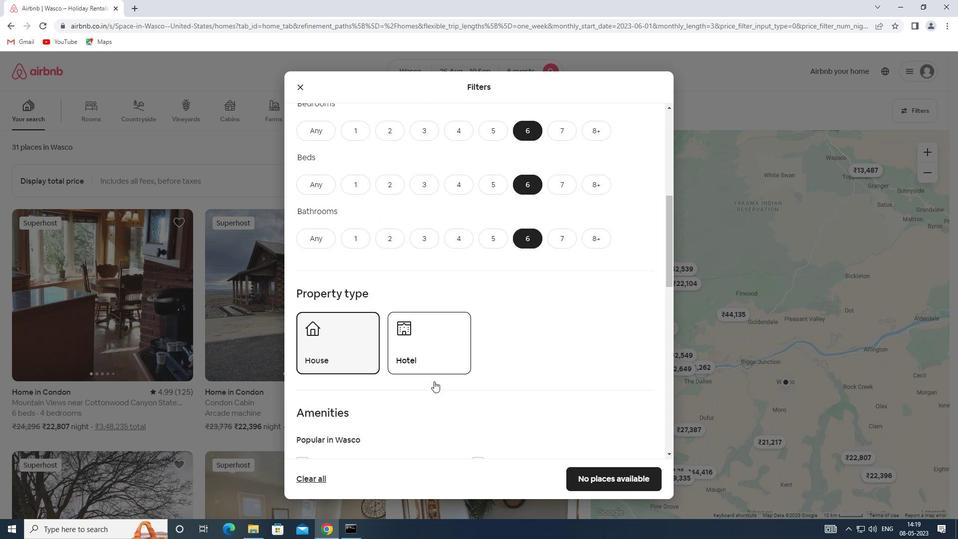 
Action: Mouse scrolled (434, 381) with delta (0, 0)
Screenshot: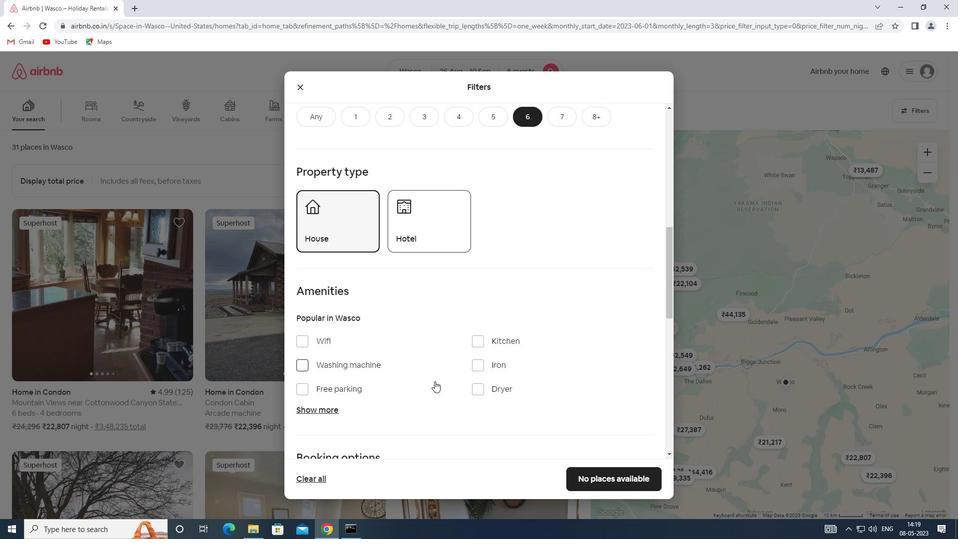 
Action: Mouse moved to (323, 360)
Screenshot: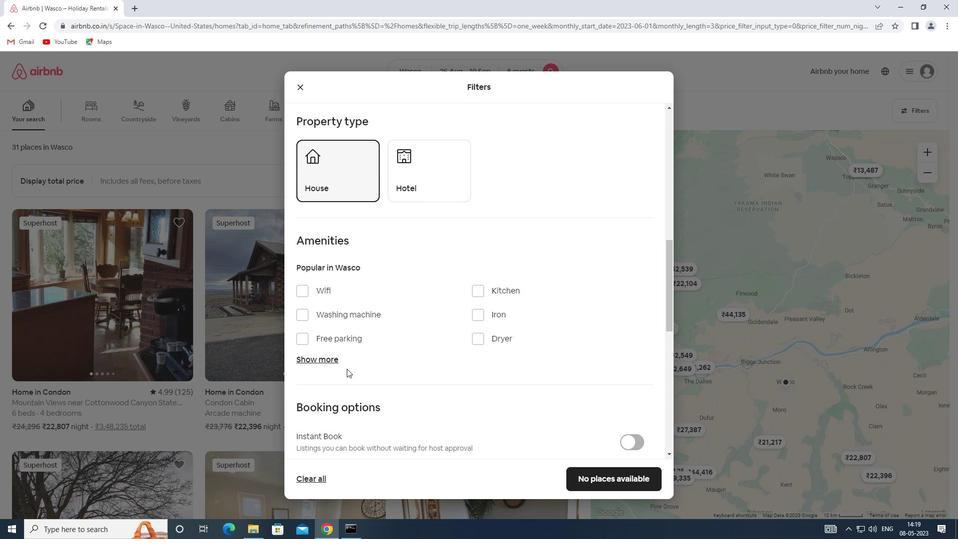 
Action: Mouse pressed left at (323, 360)
Screenshot: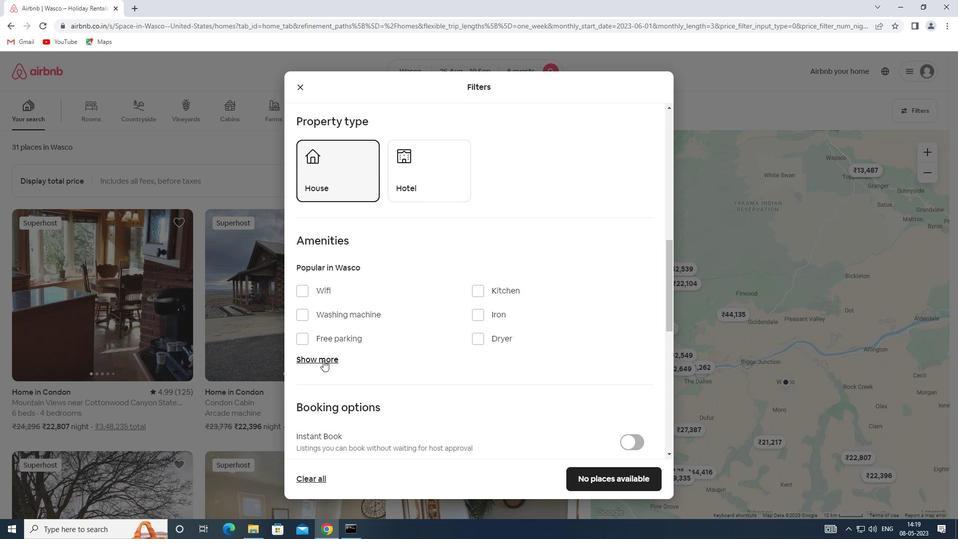 
Action: Mouse moved to (306, 290)
Screenshot: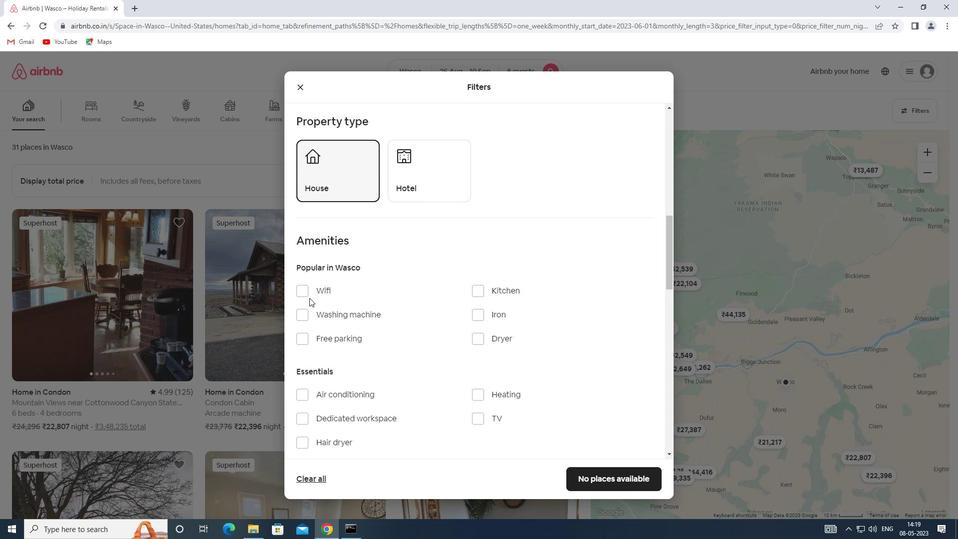 
Action: Mouse pressed left at (306, 290)
Screenshot: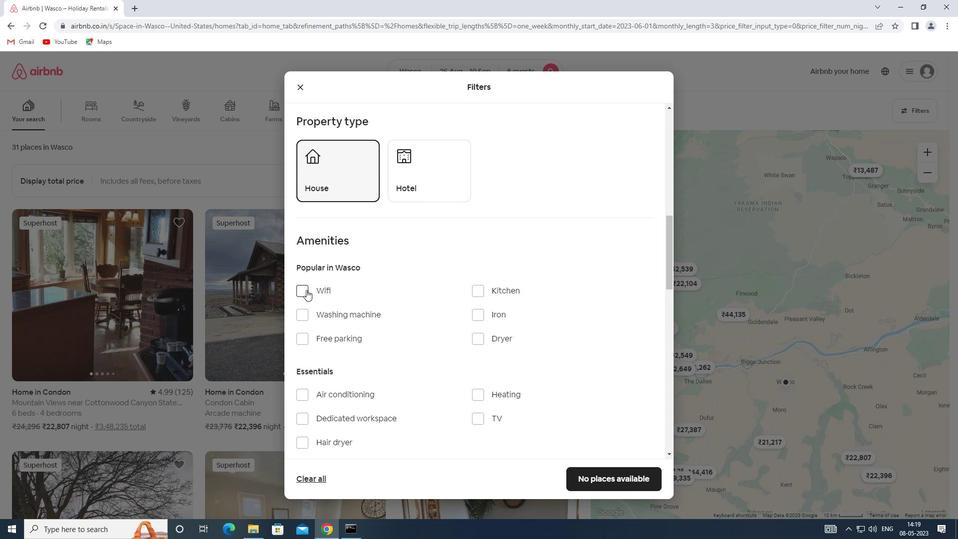 
Action: Mouse moved to (479, 414)
Screenshot: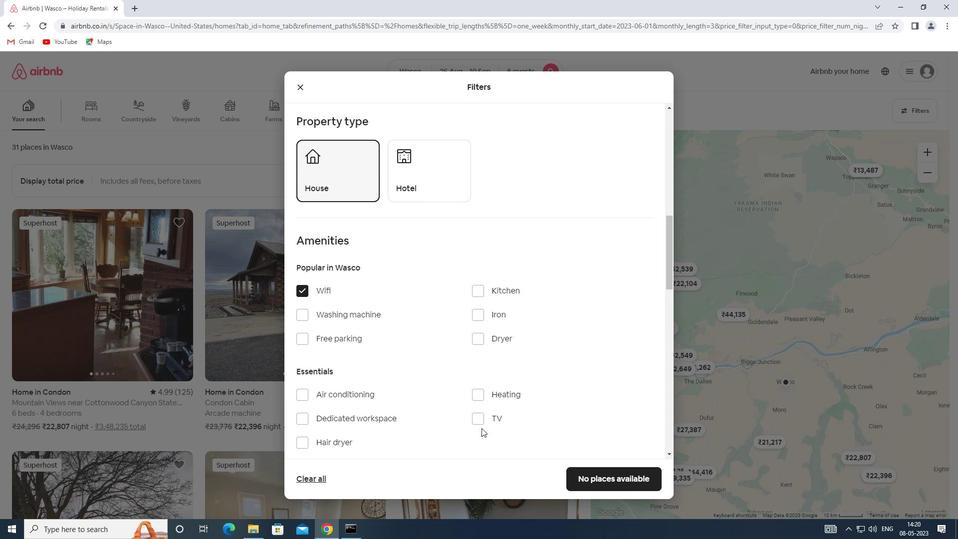 
Action: Mouse pressed left at (479, 414)
Screenshot: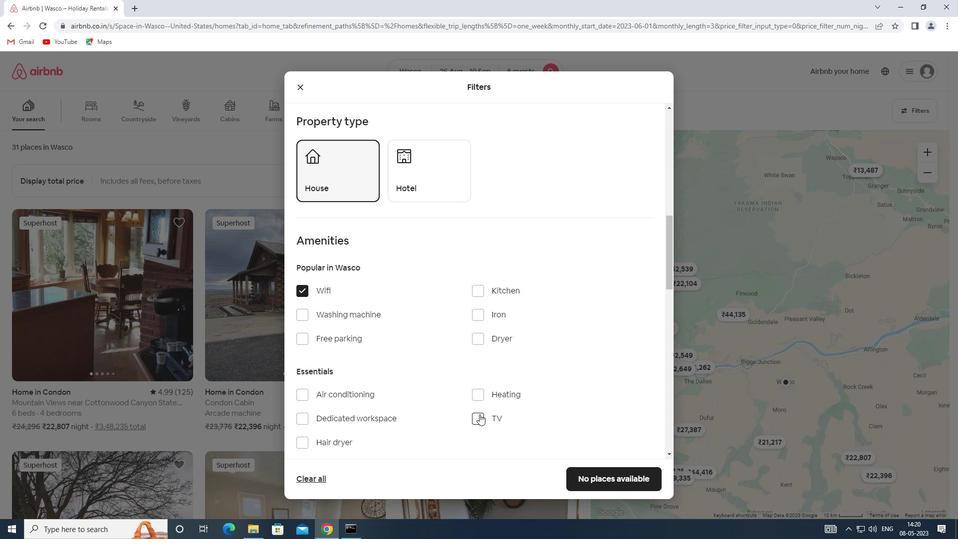 
Action: Mouse moved to (304, 340)
Screenshot: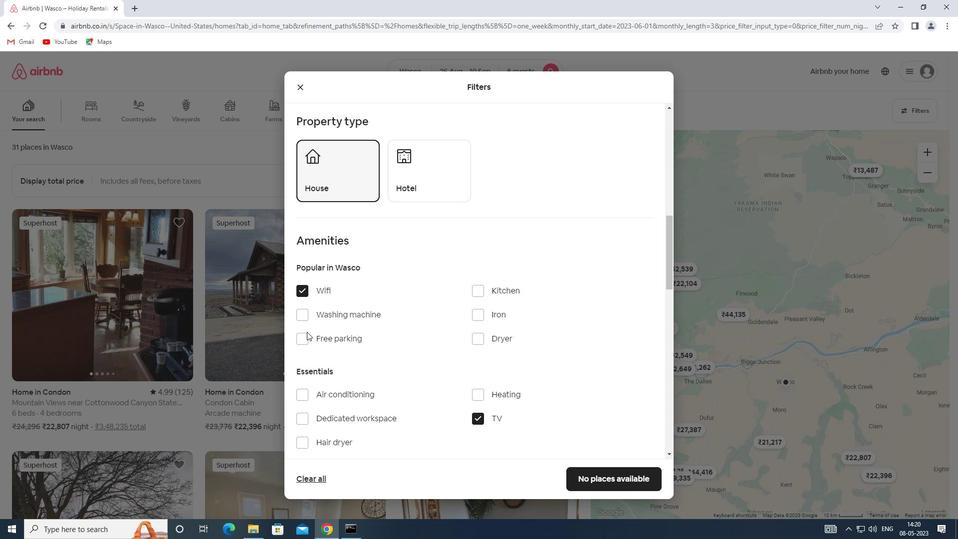 
Action: Mouse pressed left at (304, 340)
Screenshot: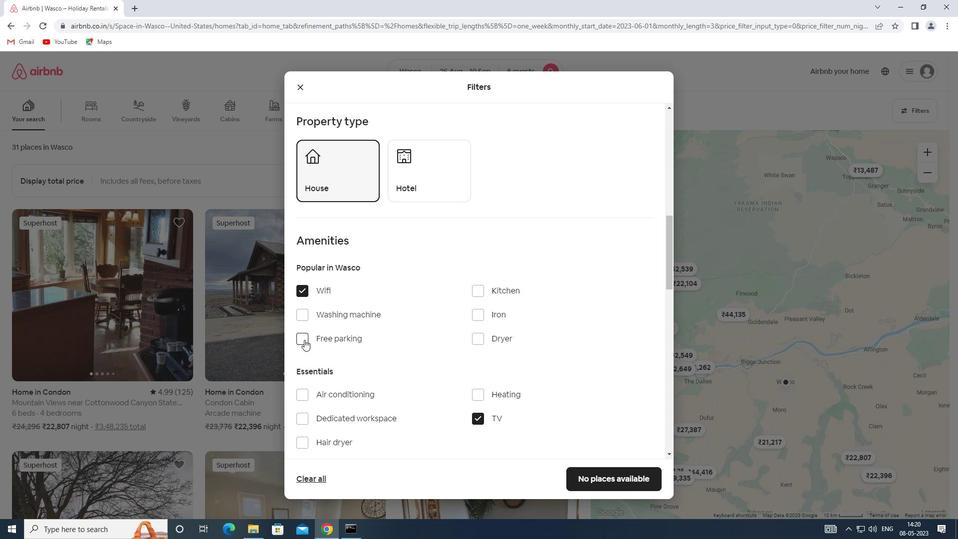 
Action: Mouse moved to (325, 381)
Screenshot: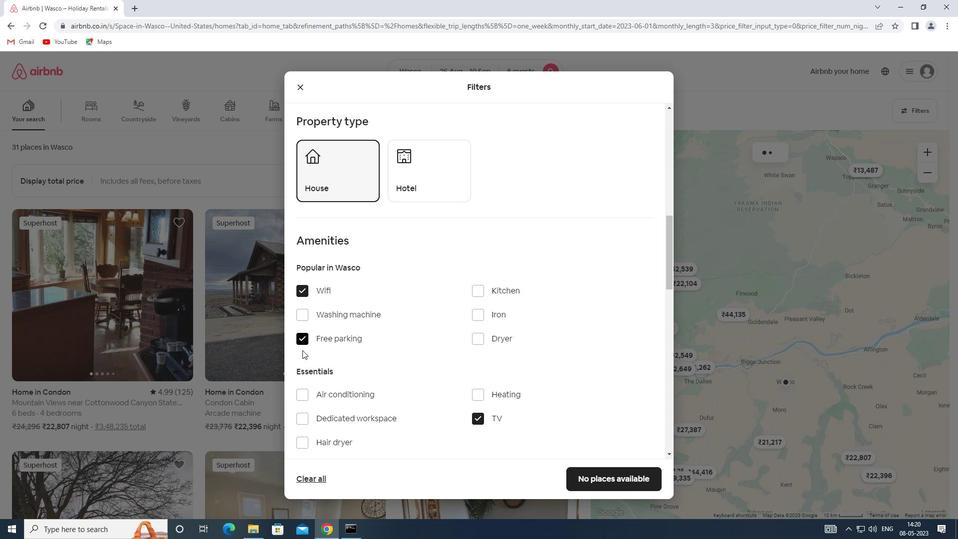 
Action: Mouse scrolled (325, 381) with delta (0, 0)
Screenshot: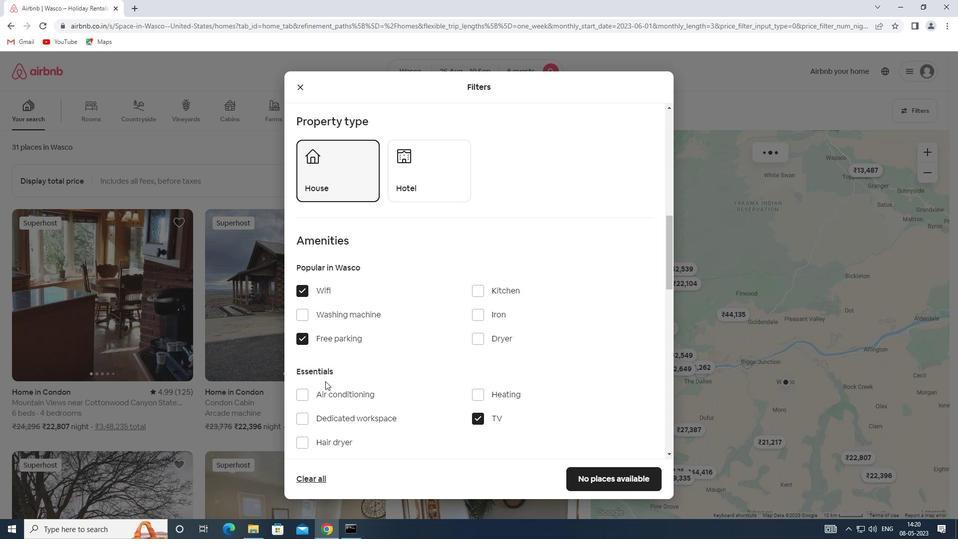 
Action: Mouse scrolled (325, 381) with delta (0, 0)
Screenshot: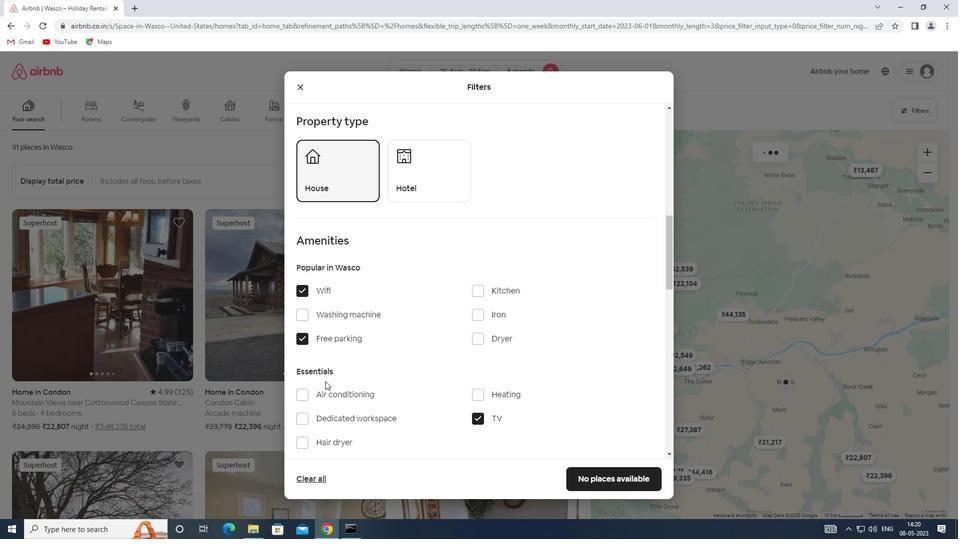 
Action: Mouse scrolled (325, 381) with delta (0, 0)
Screenshot: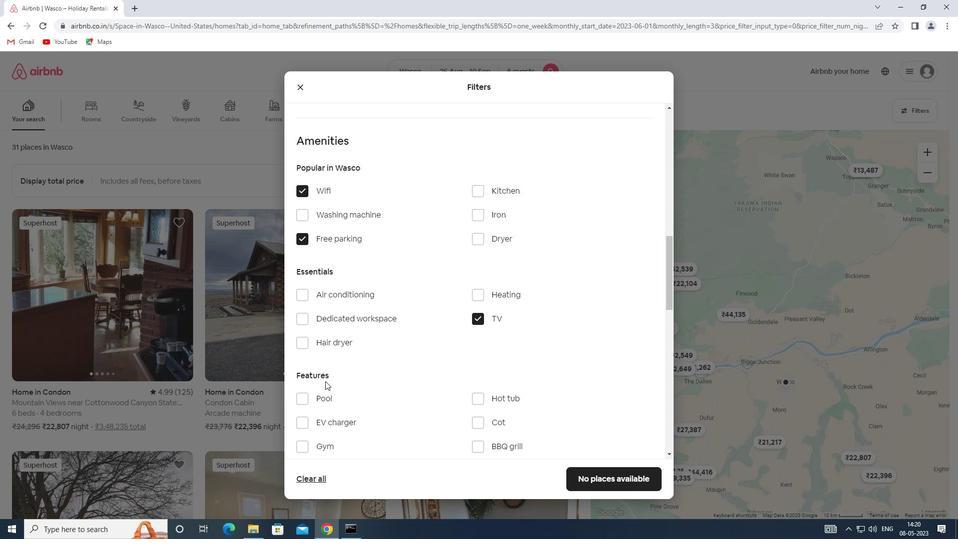 
Action: Mouse scrolled (325, 381) with delta (0, 0)
Screenshot: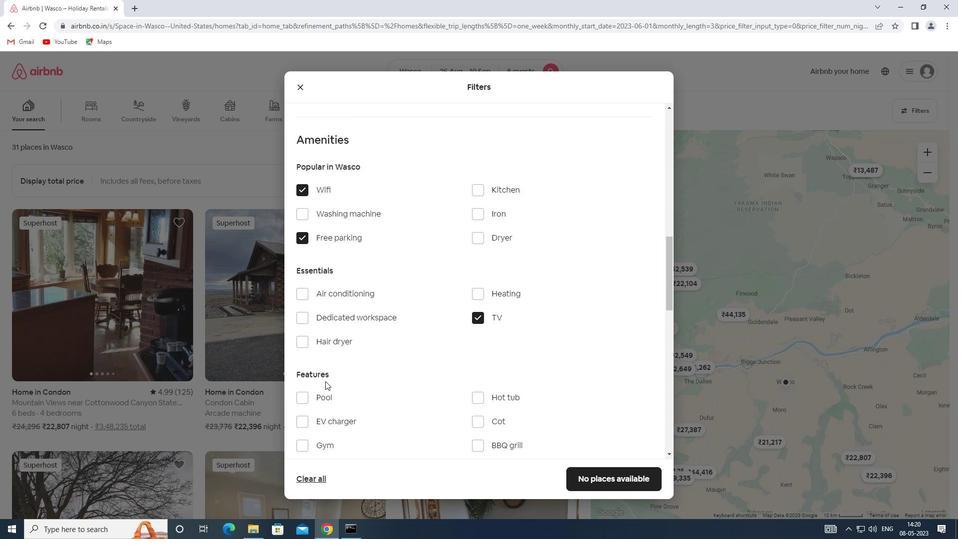
Action: Mouse moved to (306, 348)
Screenshot: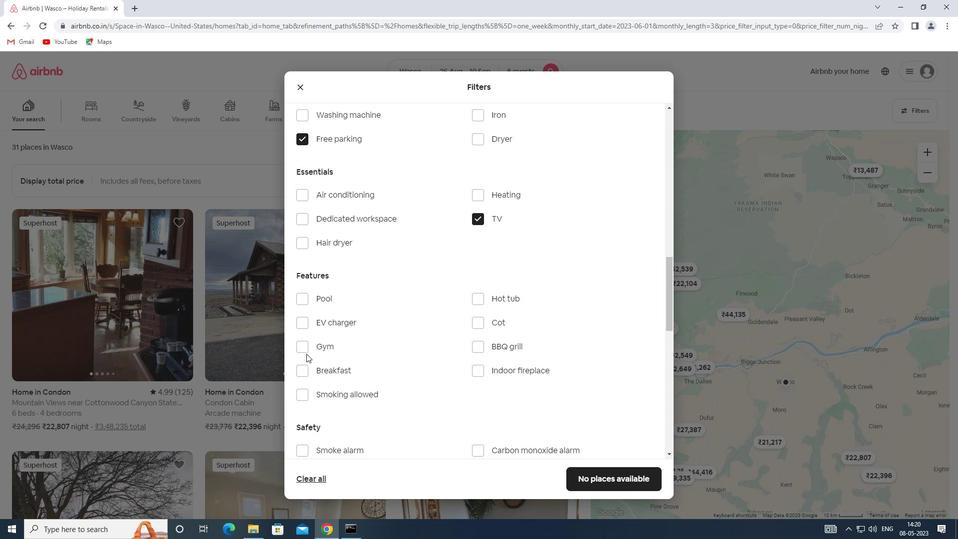 
Action: Mouse pressed left at (306, 348)
Screenshot: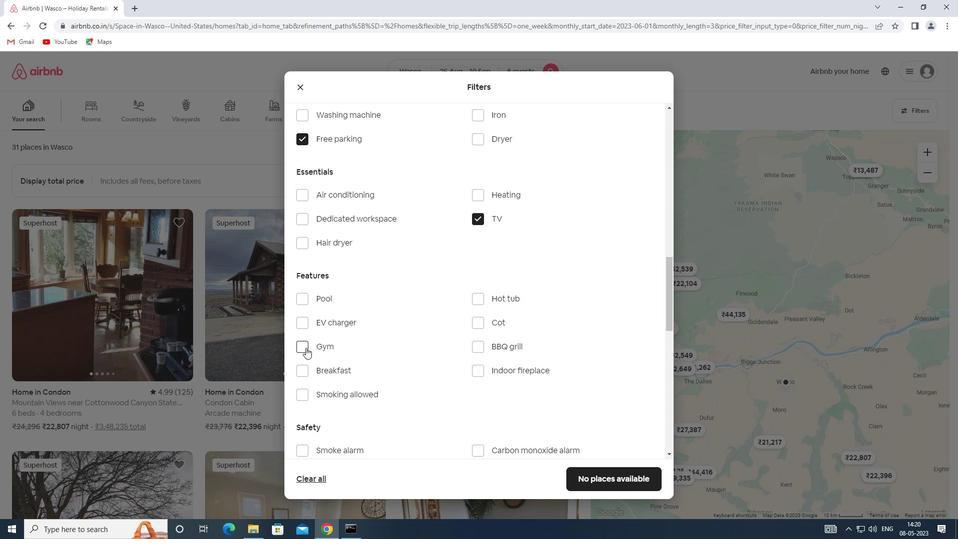 
Action: Mouse moved to (306, 371)
Screenshot: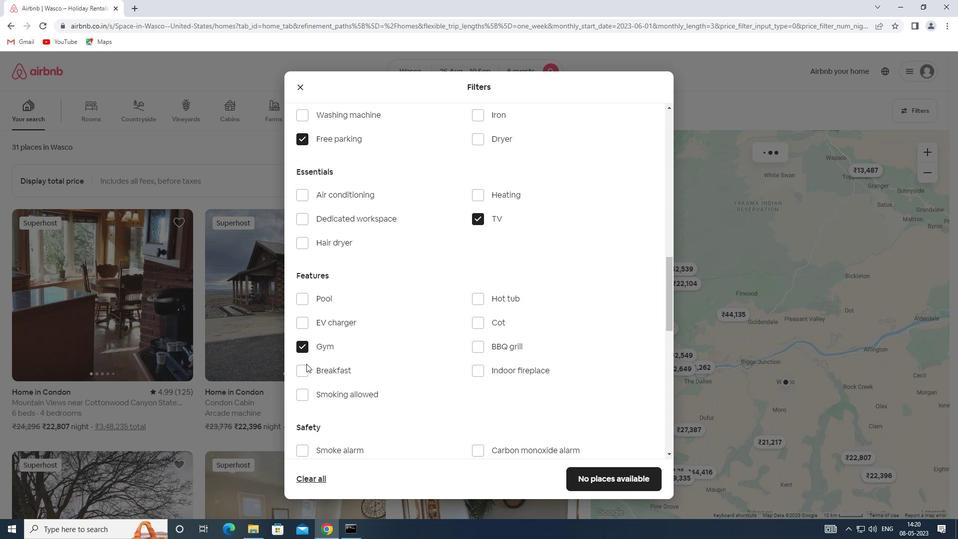 
Action: Mouse pressed left at (306, 371)
Screenshot: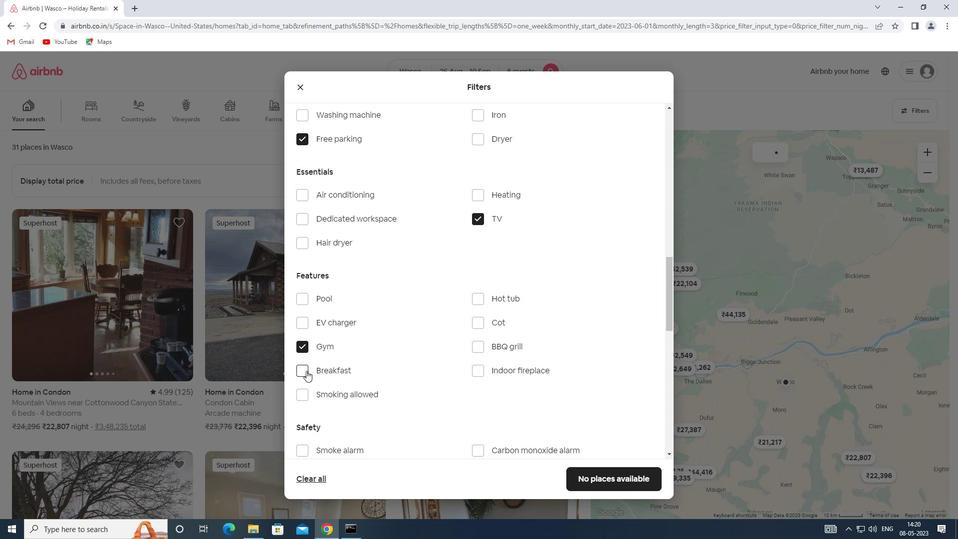 
Action: Mouse moved to (361, 378)
Screenshot: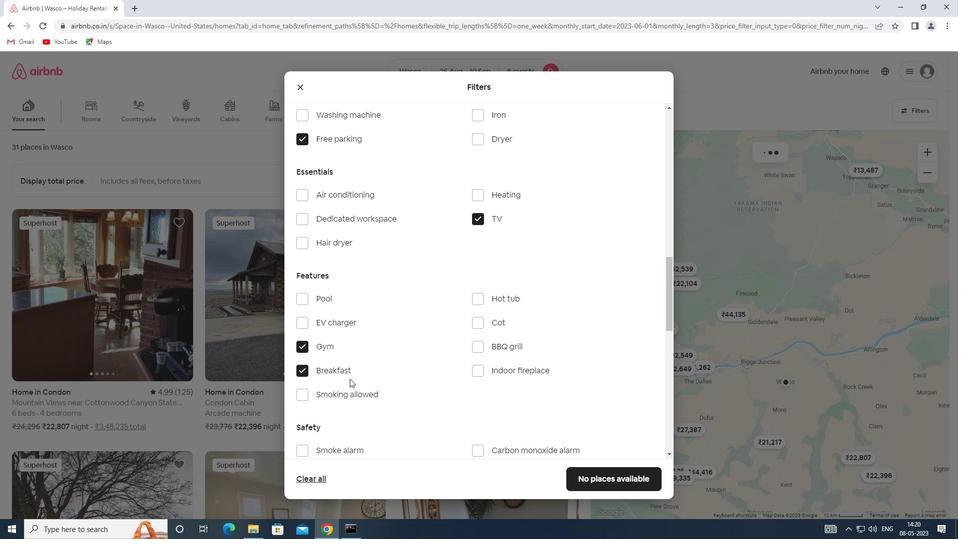 
Action: Mouse scrolled (361, 377) with delta (0, 0)
Screenshot: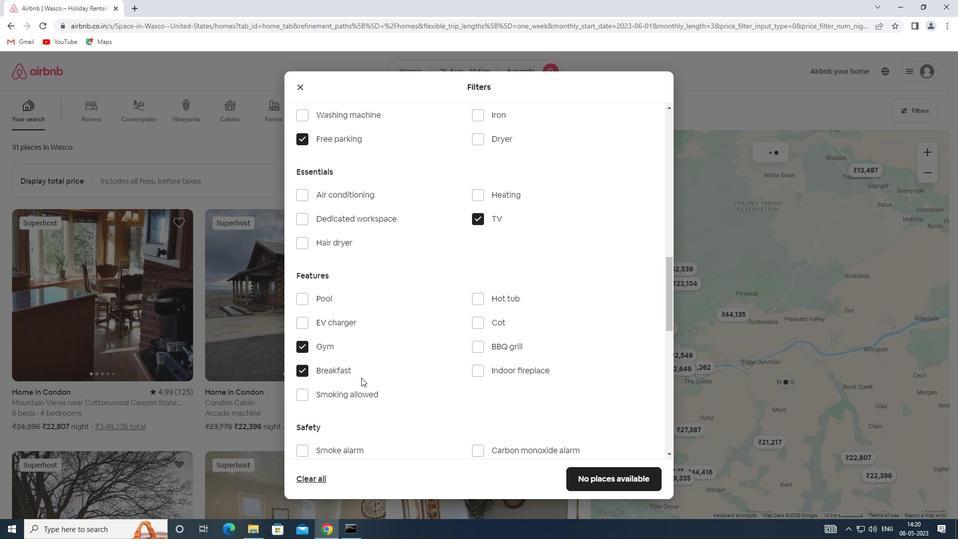 
Action: Mouse scrolled (361, 377) with delta (0, 0)
Screenshot: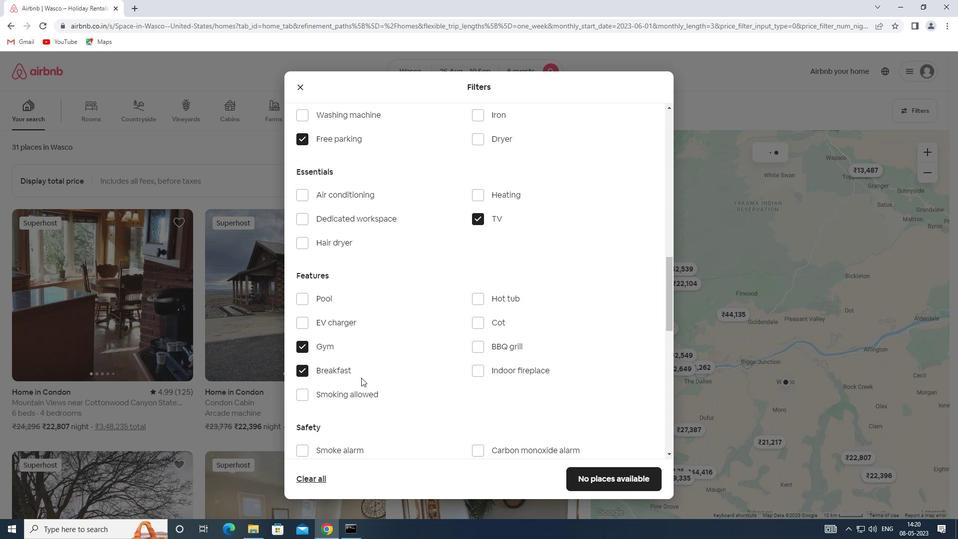 
Action: Mouse moved to (362, 378)
Screenshot: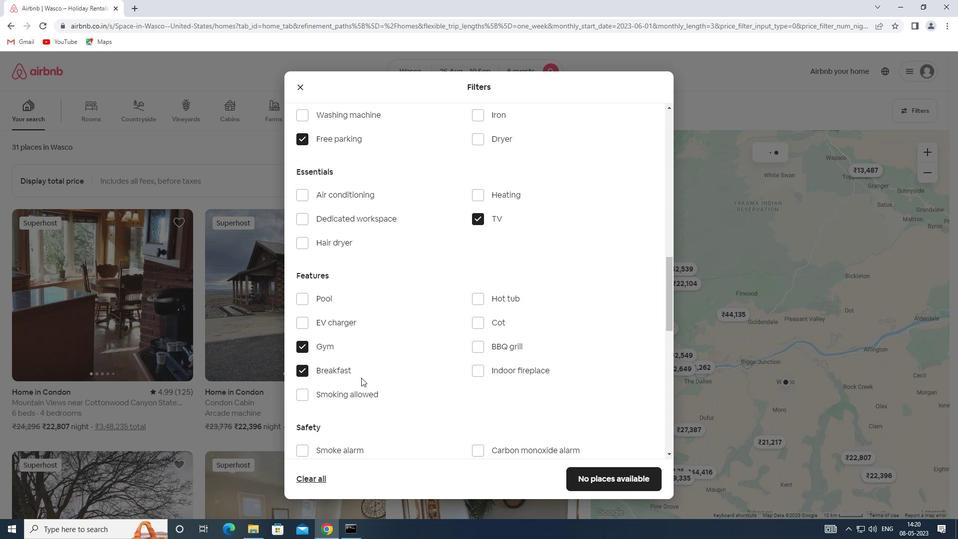 
Action: Mouse scrolled (362, 377) with delta (0, 0)
Screenshot: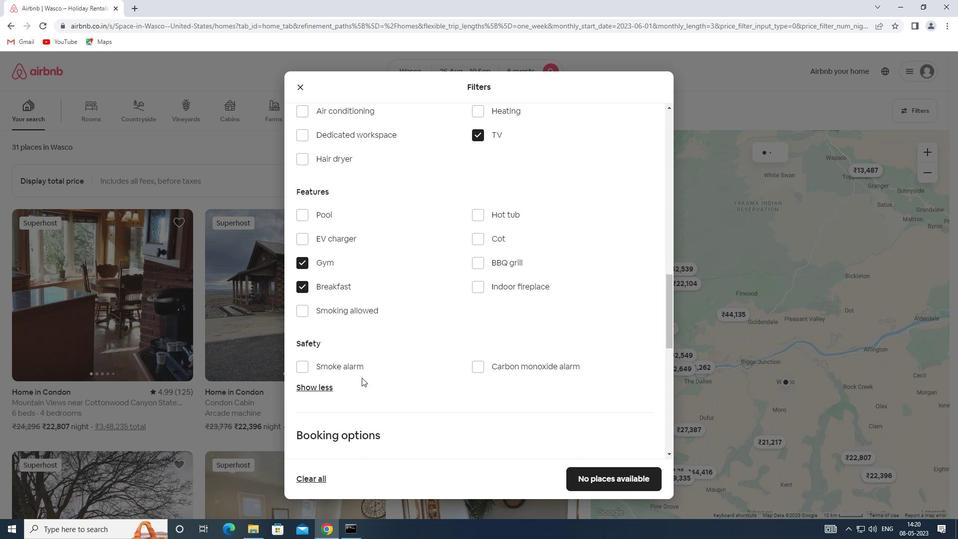 
Action: Mouse scrolled (362, 377) with delta (0, 0)
Screenshot: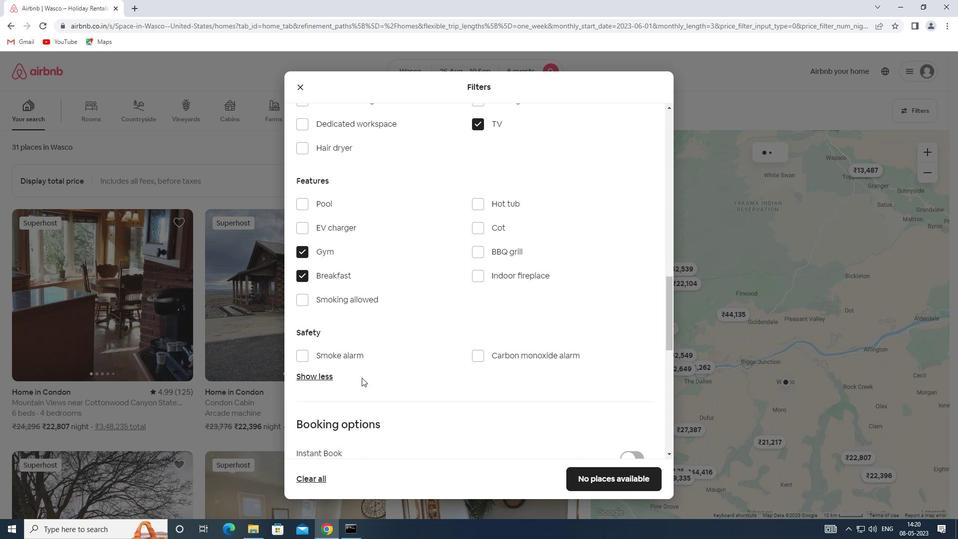 
Action: Mouse moved to (630, 385)
Screenshot: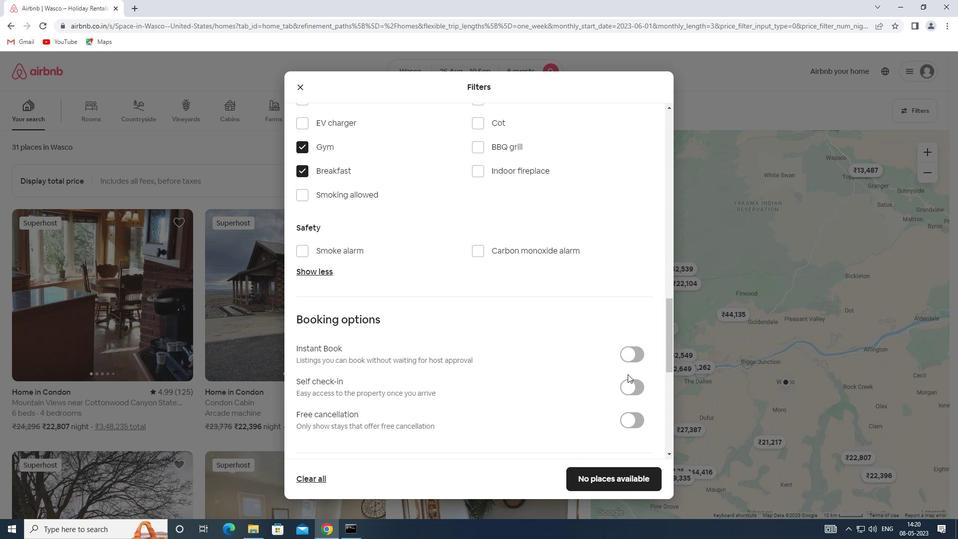 
Action: Mouse pressed left at (630, 385)
Screenshot: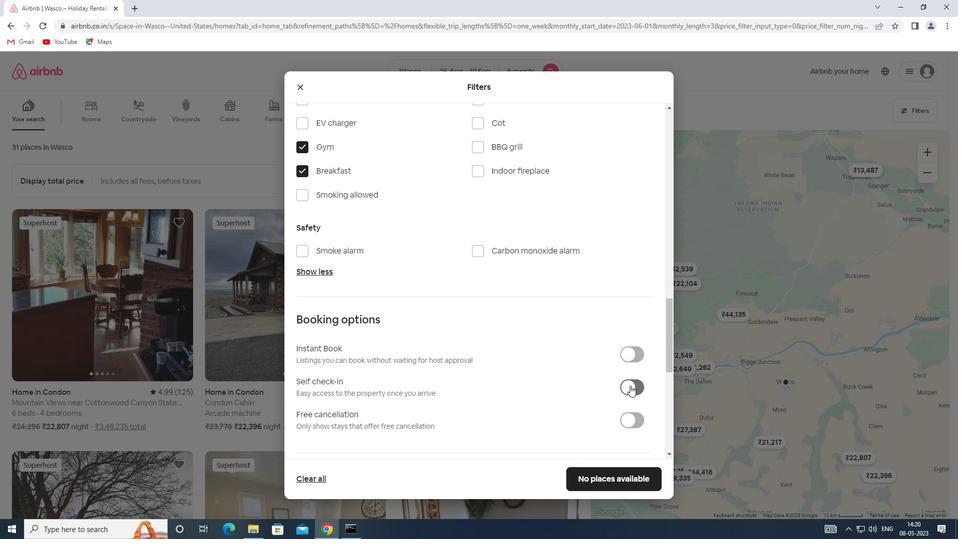 
Action: Mouse moved to (447, 385)
Screenshot: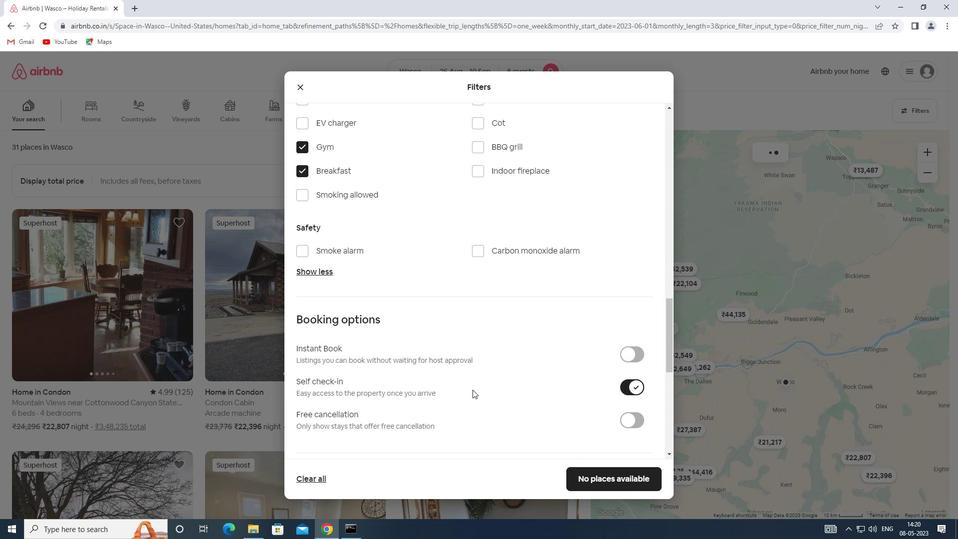 
Action: Mouse scrolled (447, 384) with delta (0, 0)
Screenshot: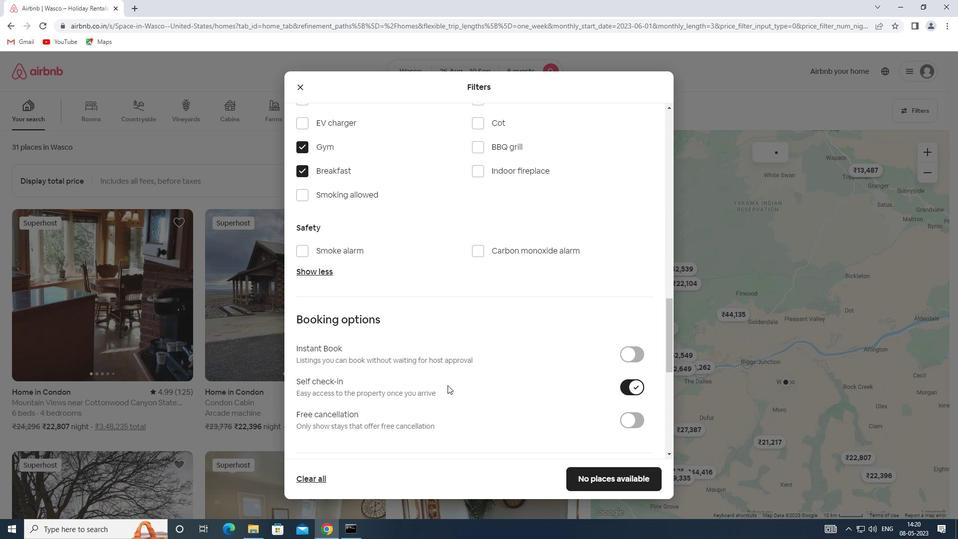 
Action: Mouse scrolled (447, 384) with delta (0, 0)
Screenshot: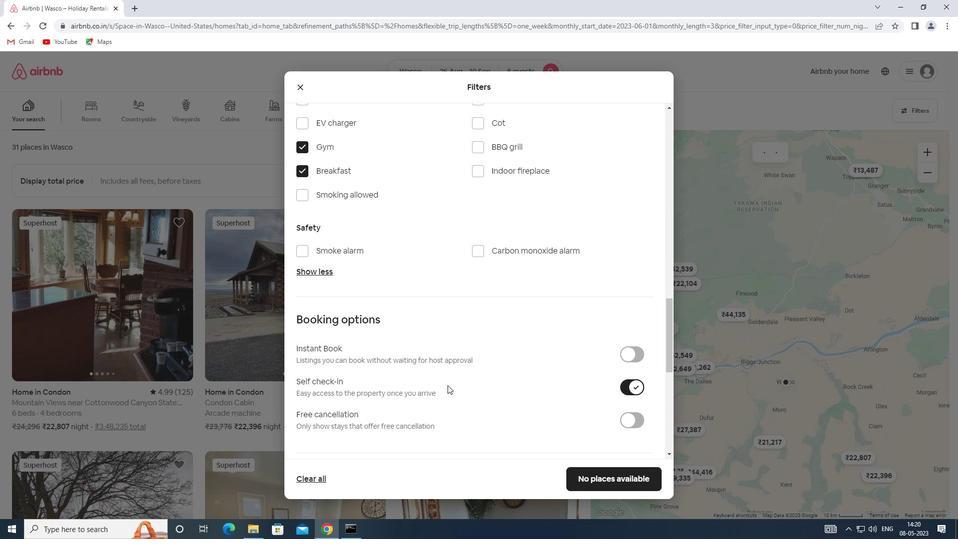 
Action: Mouse scrolled (447, 384) with delta (0, 0)
Screenshot: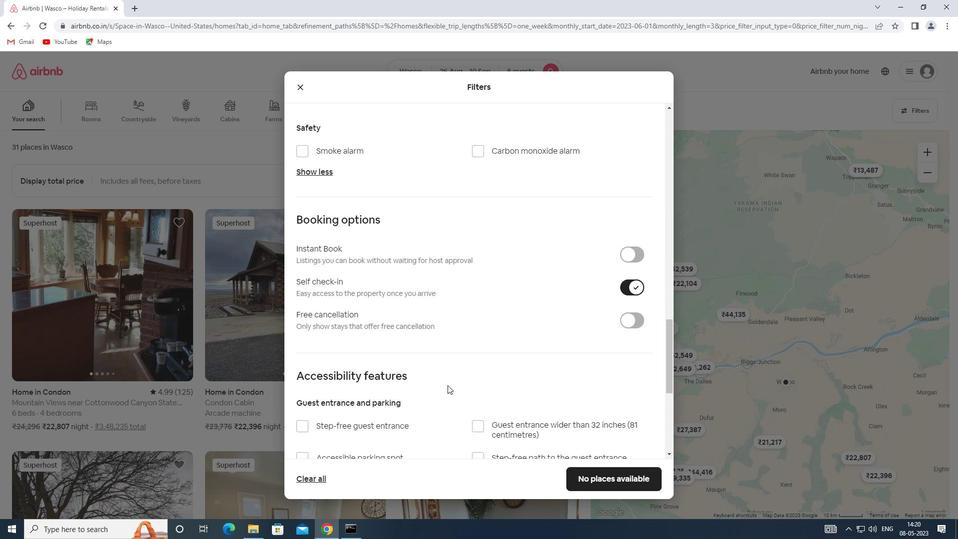 
Action: Mouse scrolled (447, 384) with delta (0, 0)
Screenshot: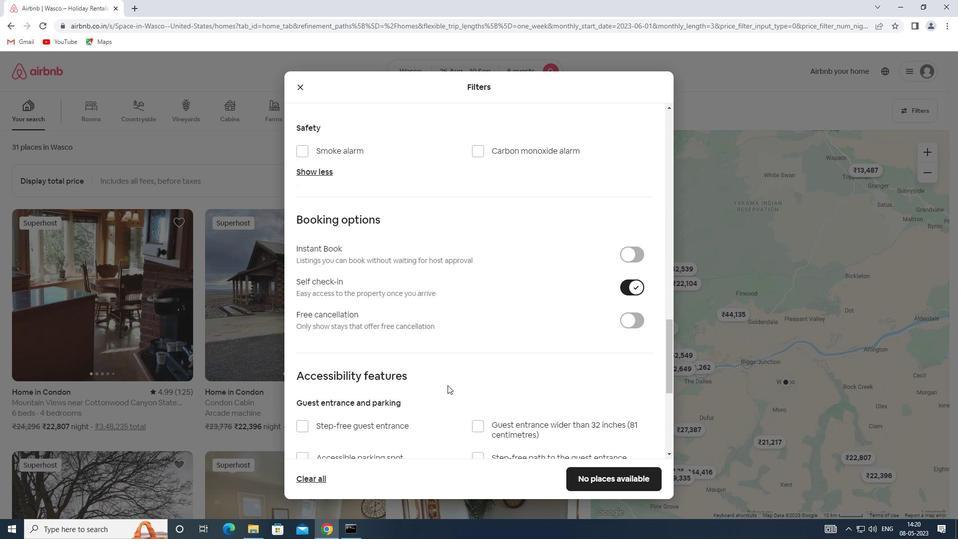 
Action: Mouse scrolled (447, 384) with delta (0, 0)
Screenshot: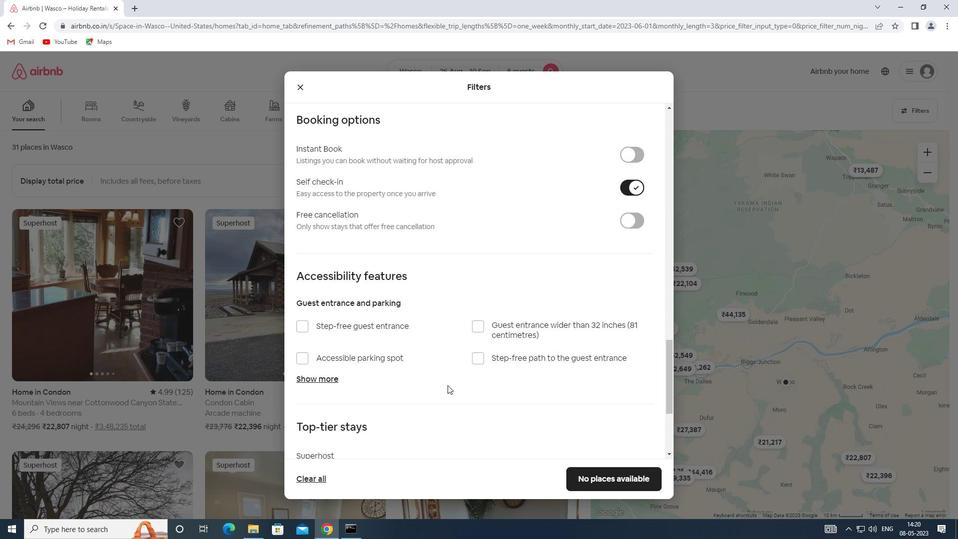 
Action: Mouse scrolled (447, 384) with delta (0, 0)
Screenshot: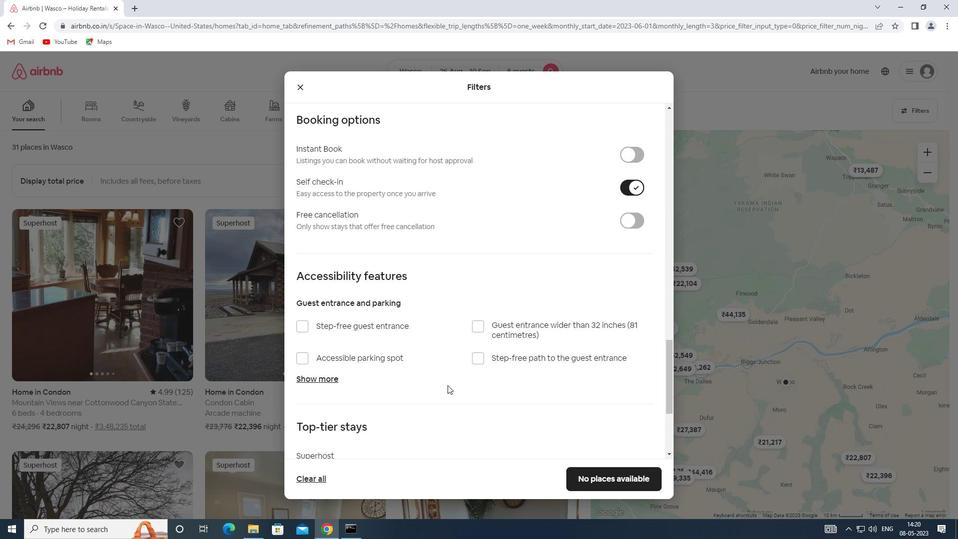 
Action: Mouse scrolled (447, 384) with delta (0, 0)
Screenshot: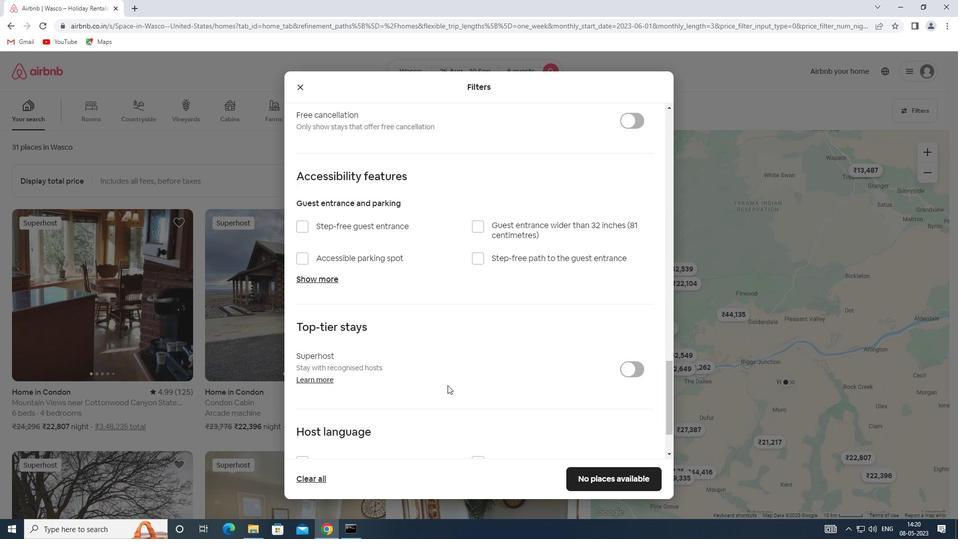 
Action: Mouse scrolled (447, 384) with delta (0, 0)
Screenshot: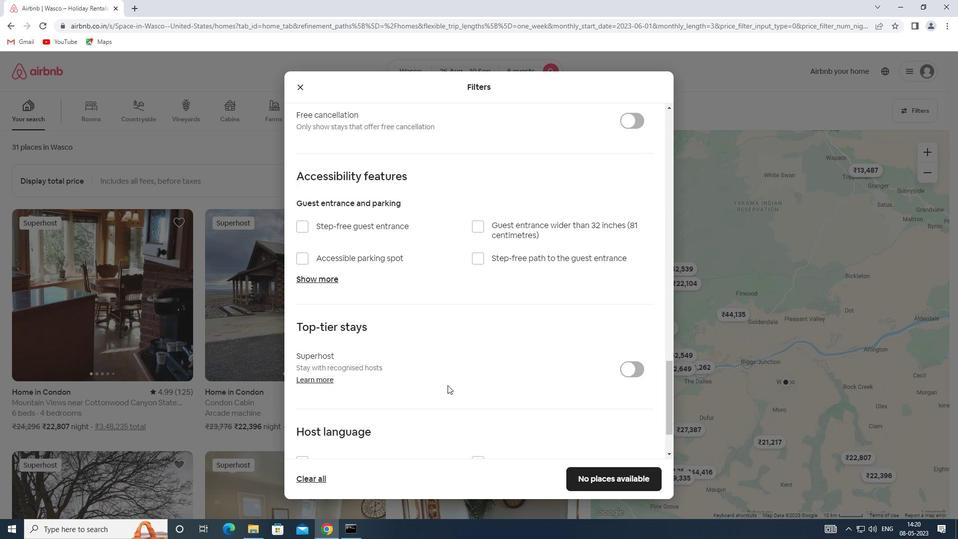 
Action: Mouse moved to (304, 386)
Screenshot: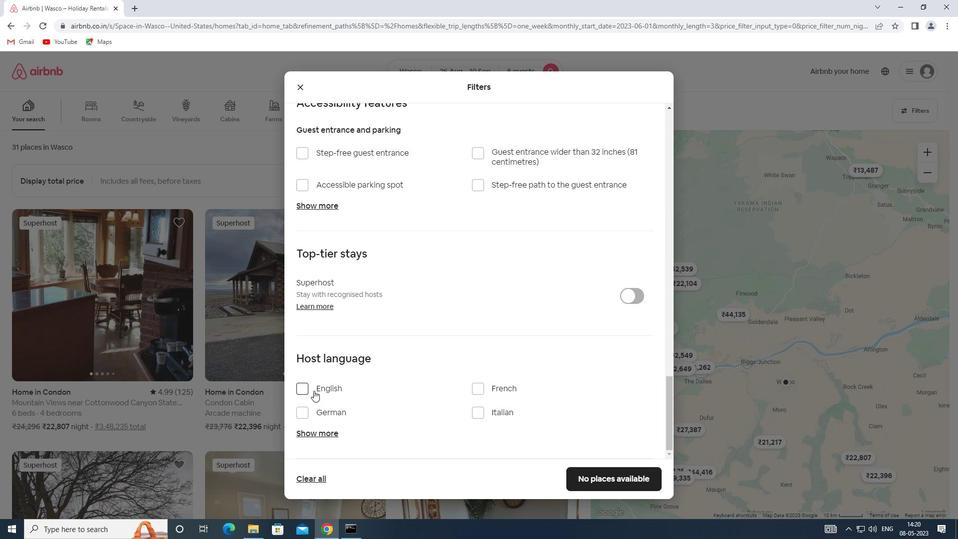 
Action: Mouse pressed left at (304, 386)
Screenshot: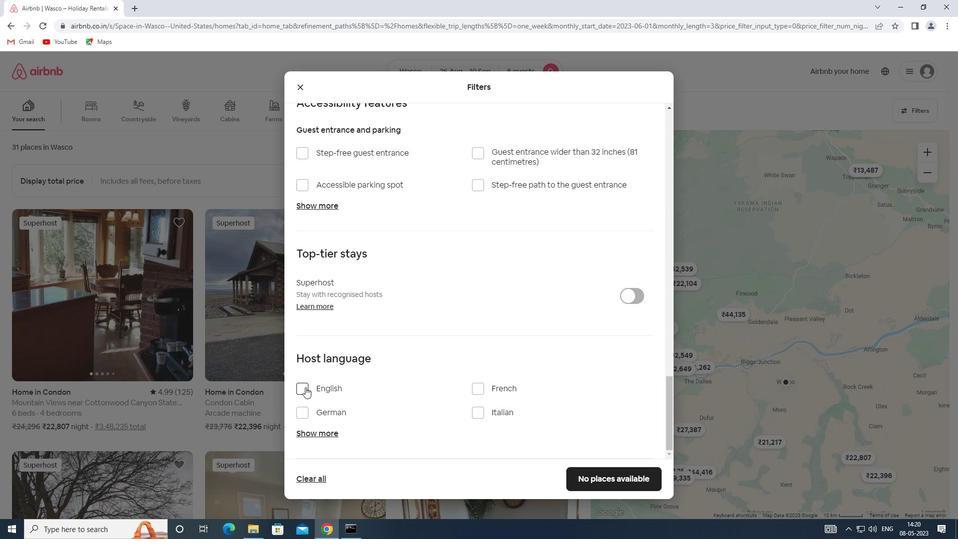 
Action: Mouse moved to (596, 479)
Screenshot: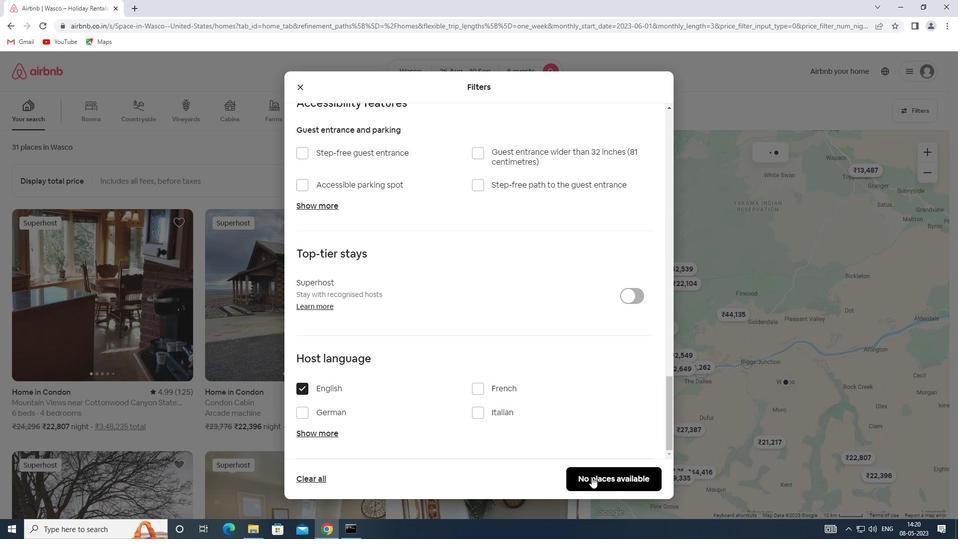 
Action: Mouse pressed left at (596, 479)
Screenshot: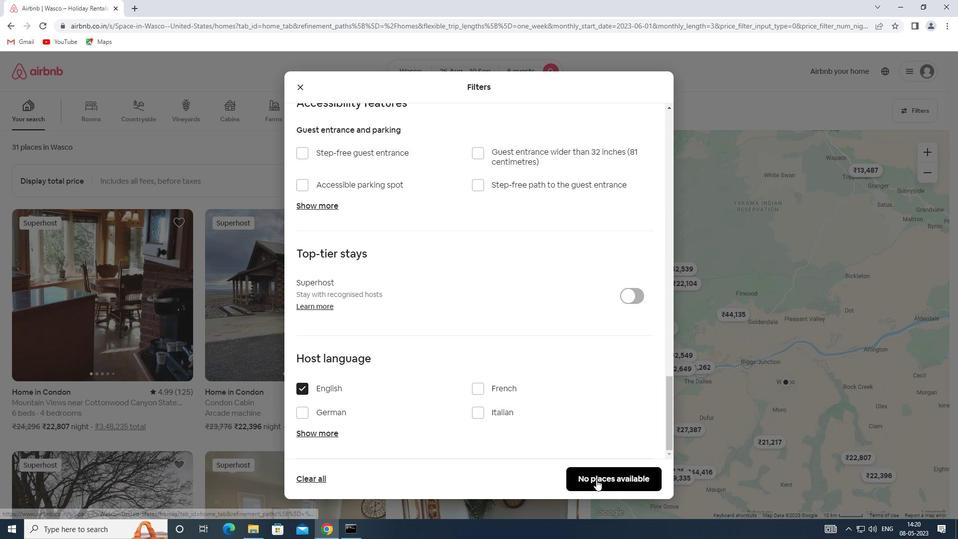 
